 Task: Add Sprouts No Salt Added Dark Red Kidney Beans to the cart.
Action: Mouse moved to (23, 68)
Screenshot: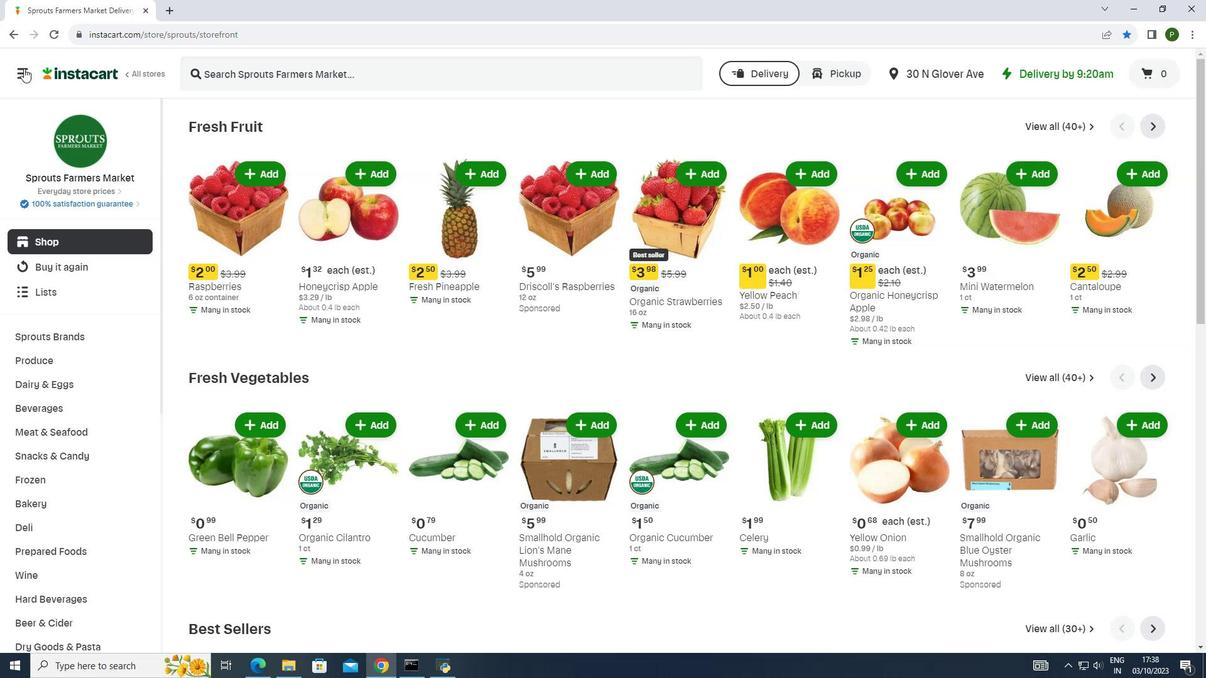 
Action: Mouse pressed left at (23, 68)
Screenshot: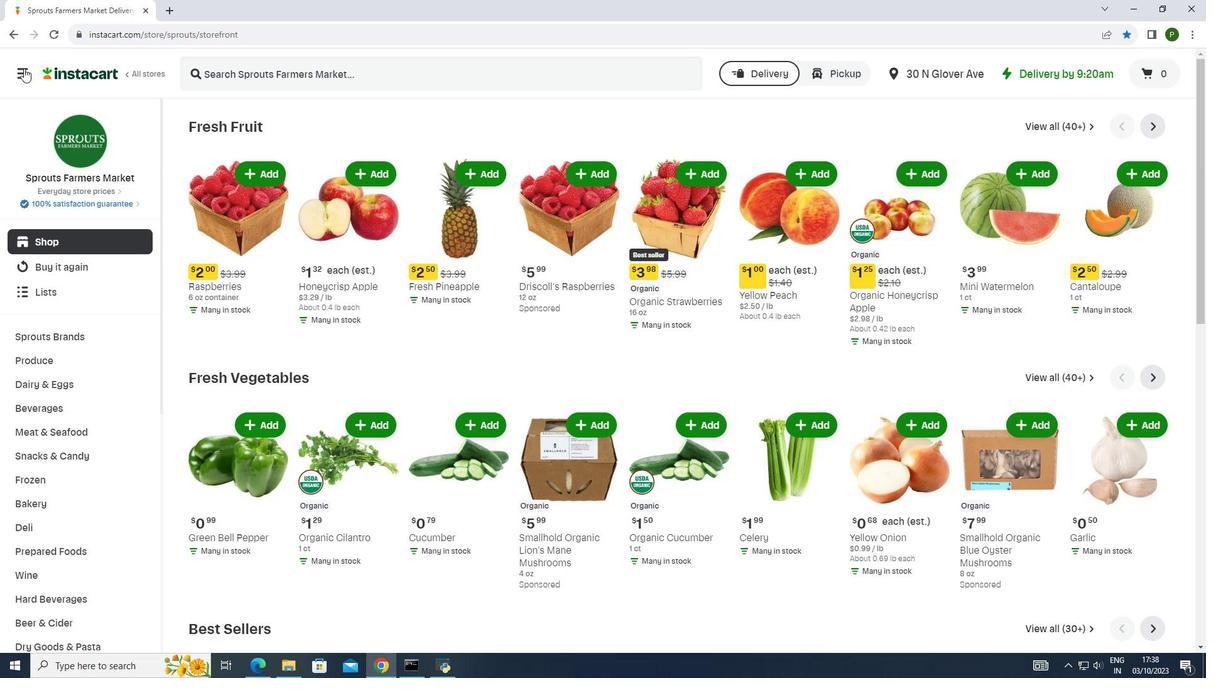 
Action: Mouse moved to (65, 332)
Screenshot: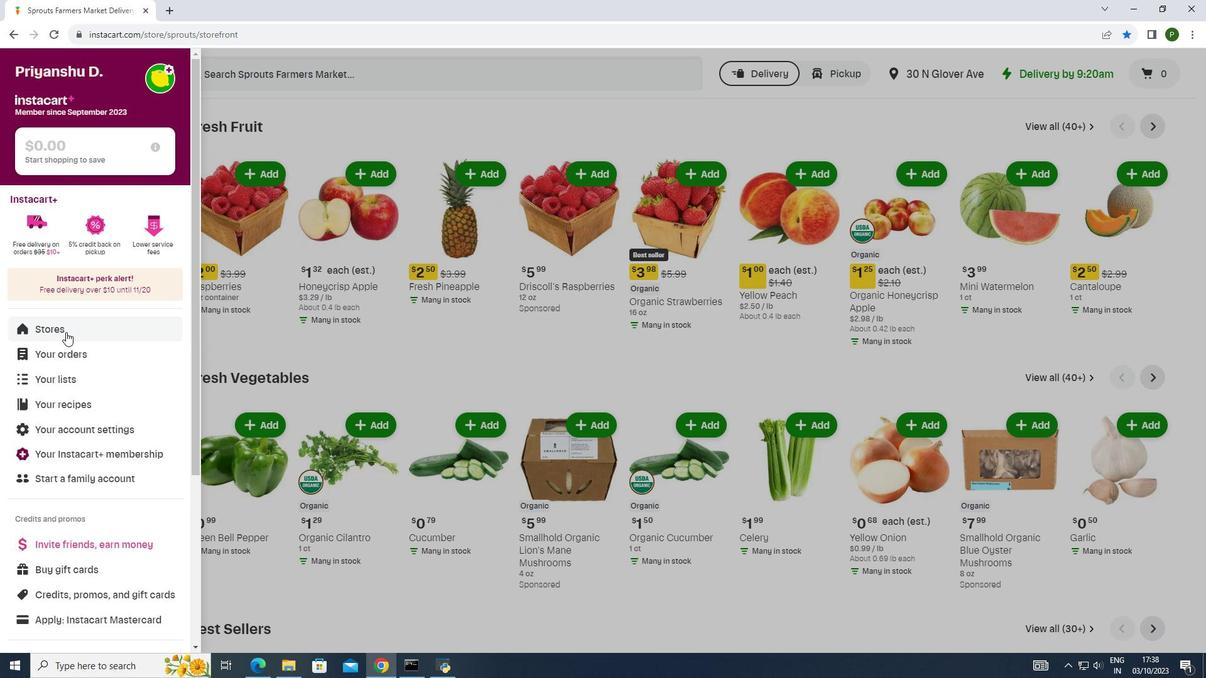
Action: Mouse pressed left at (65, 332)
Screenshot: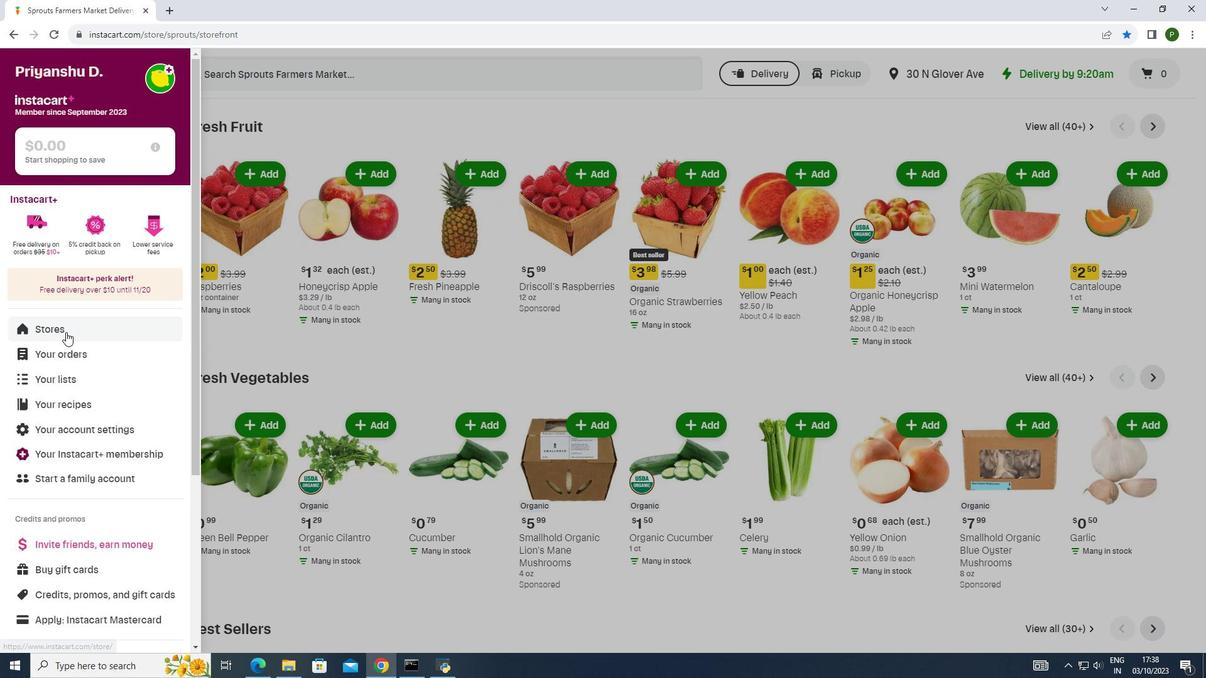 
Action: Mouse moved to (277, 128)
Screenshot: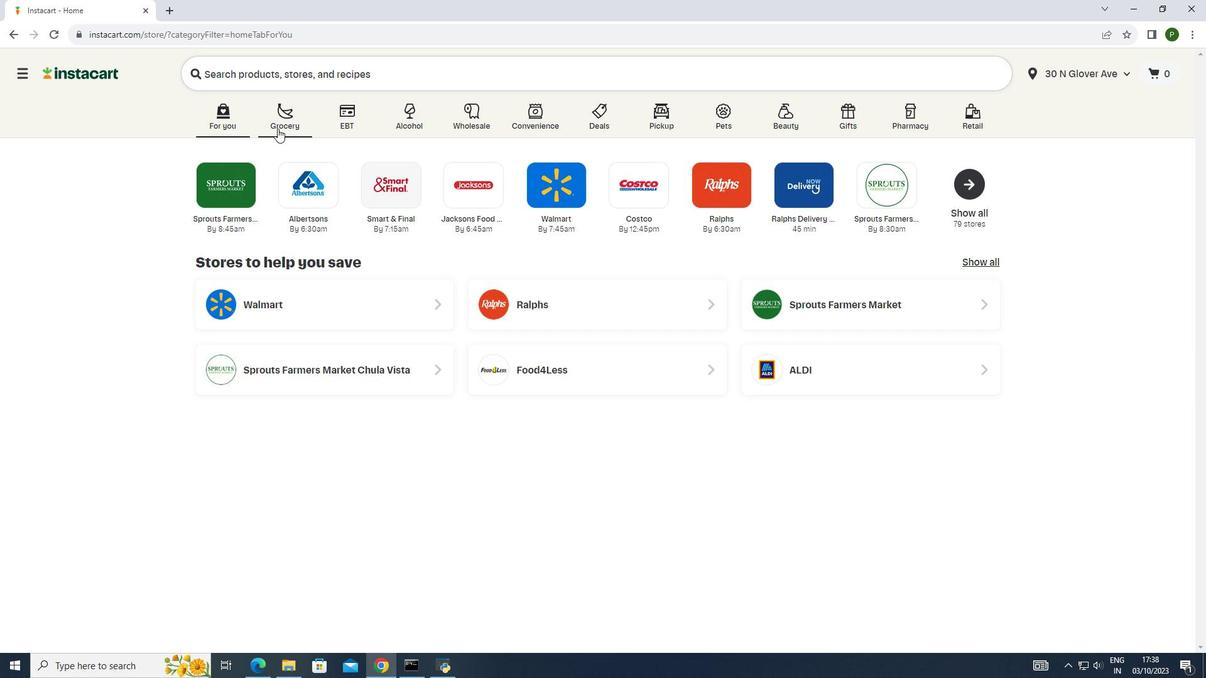 
Action: Mouse pressed left at (277, 128)
Screenshot: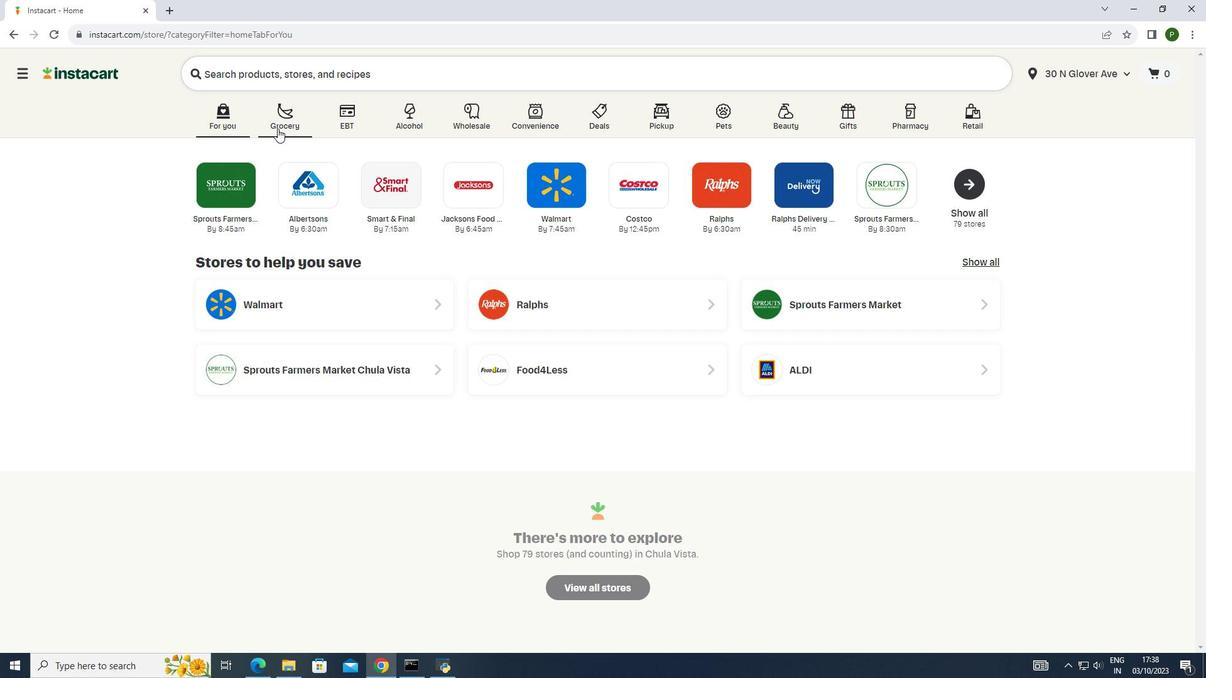 
Action: Mouse moved to (624, 201)
Screenshot: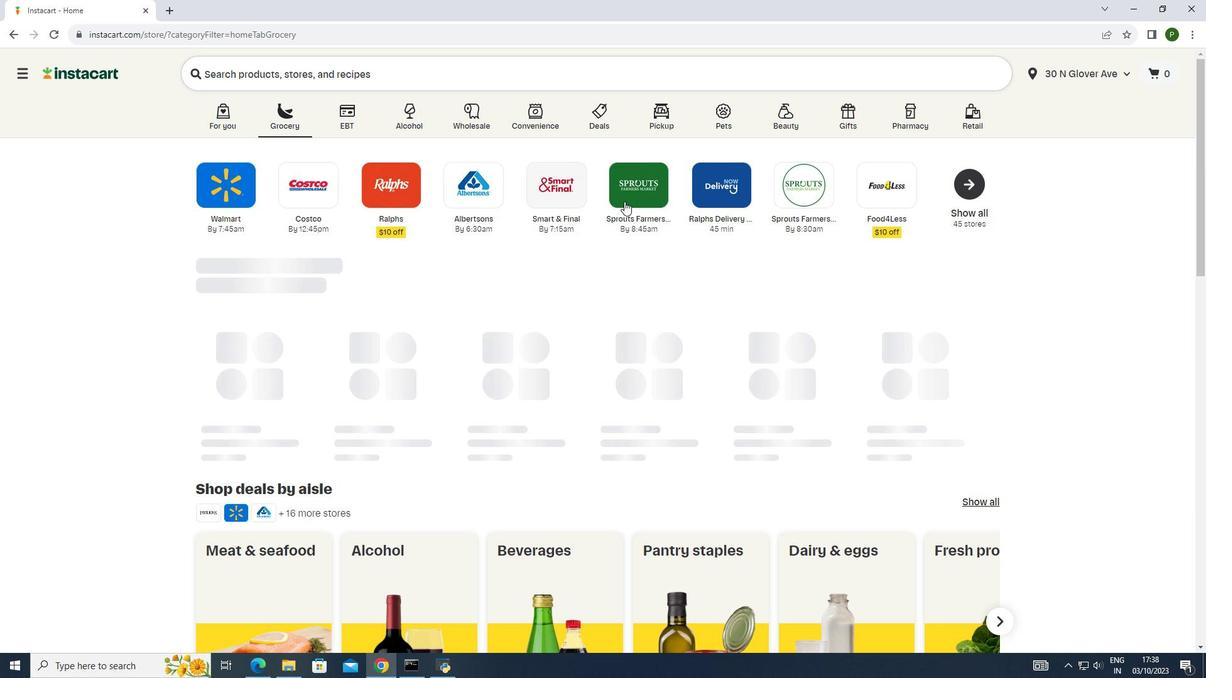 
Action: Mouse pressed left at (624, 201)
Screenshot: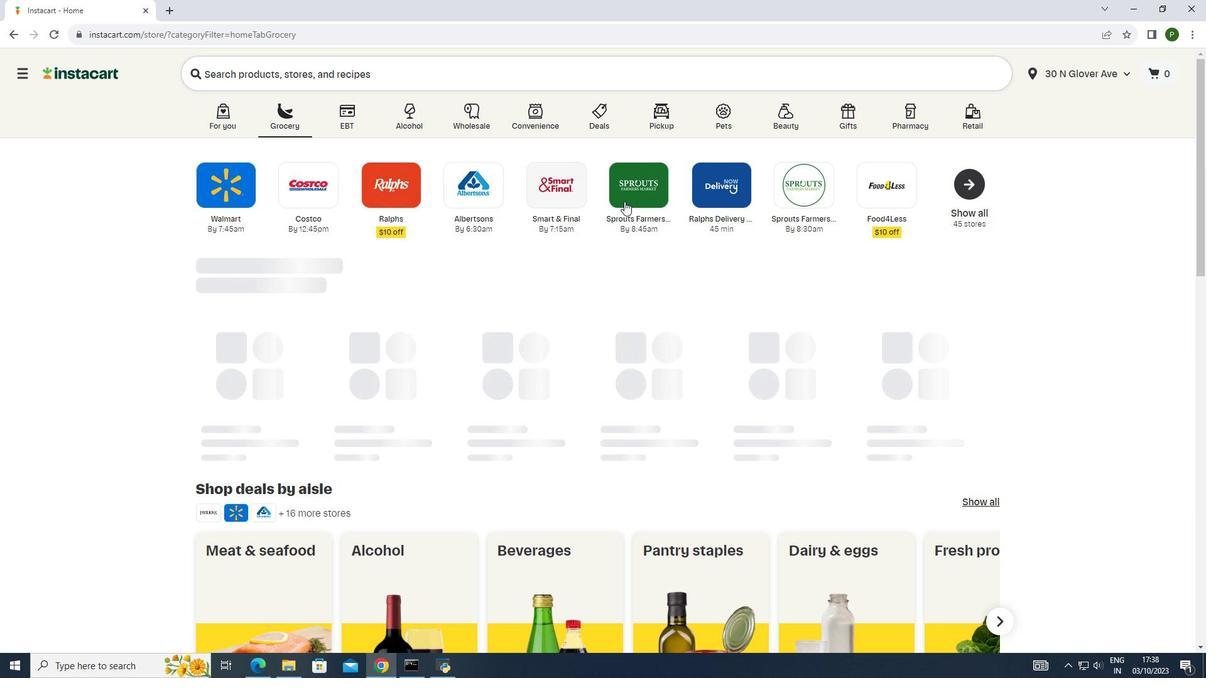
Action: Mouse moved to (94, 336)
Screenshot: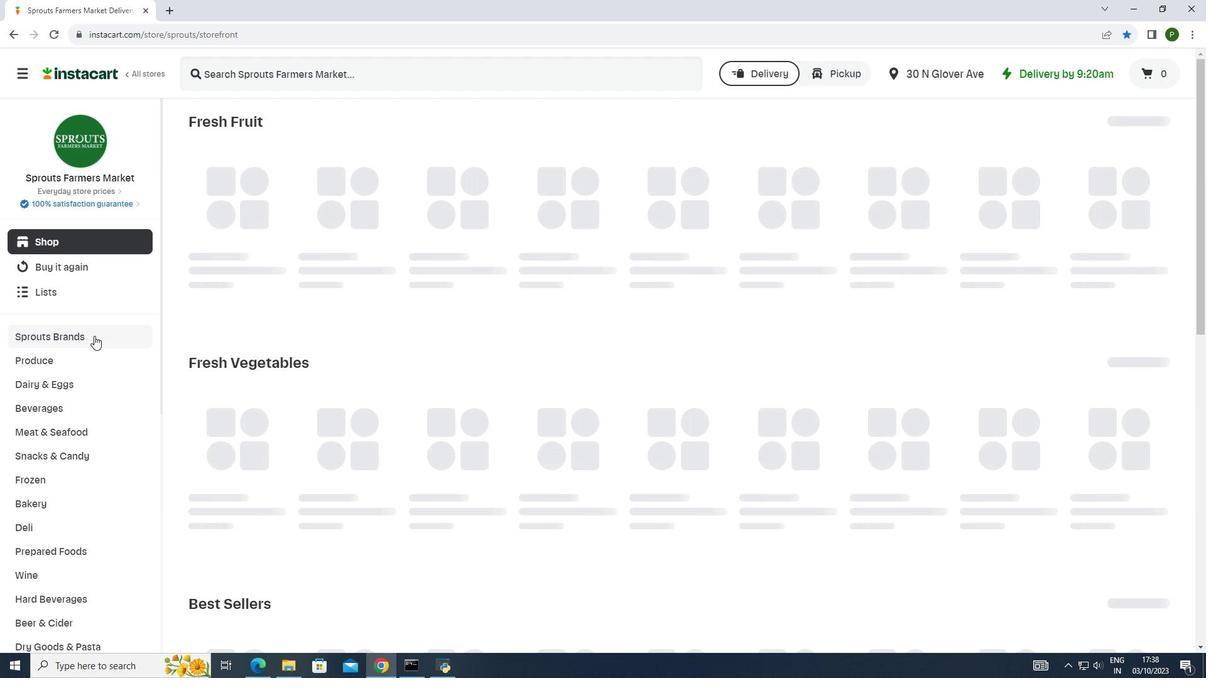 
Action: Mouse pressed left at (94, 336)
Screenshot: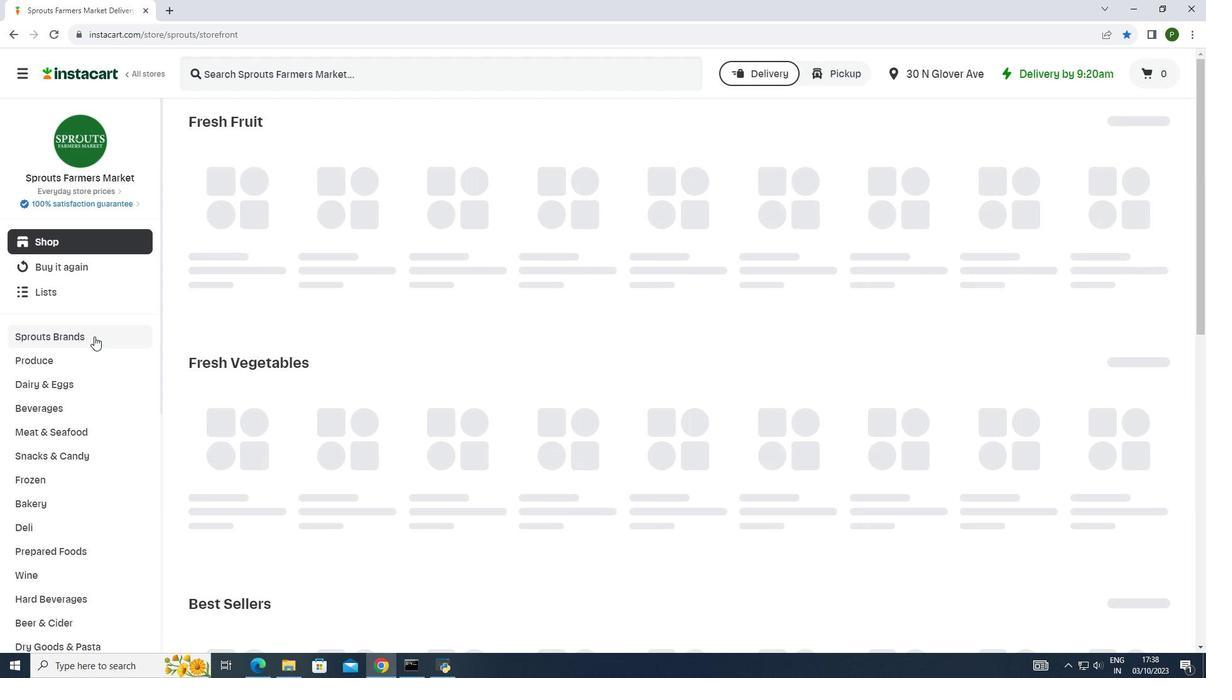 
Action: Mouse moved to (66, 425)
Screenshot: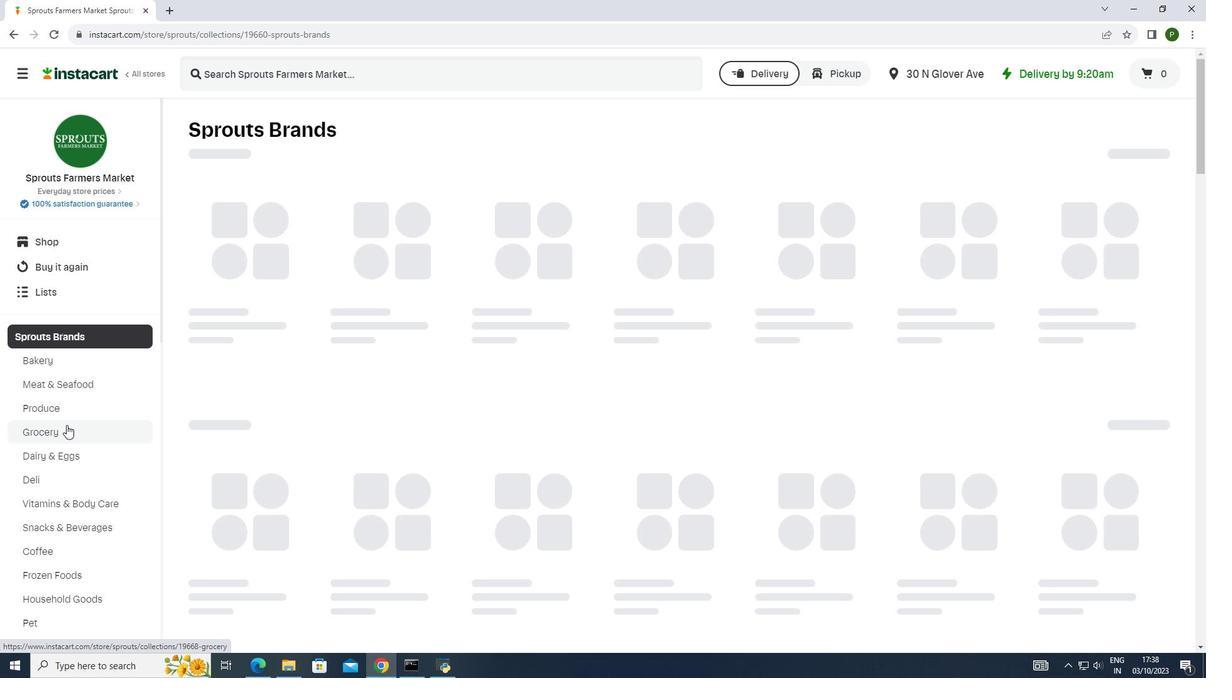 
Action: Mouse pressed left at (66, 425)
Screenshot: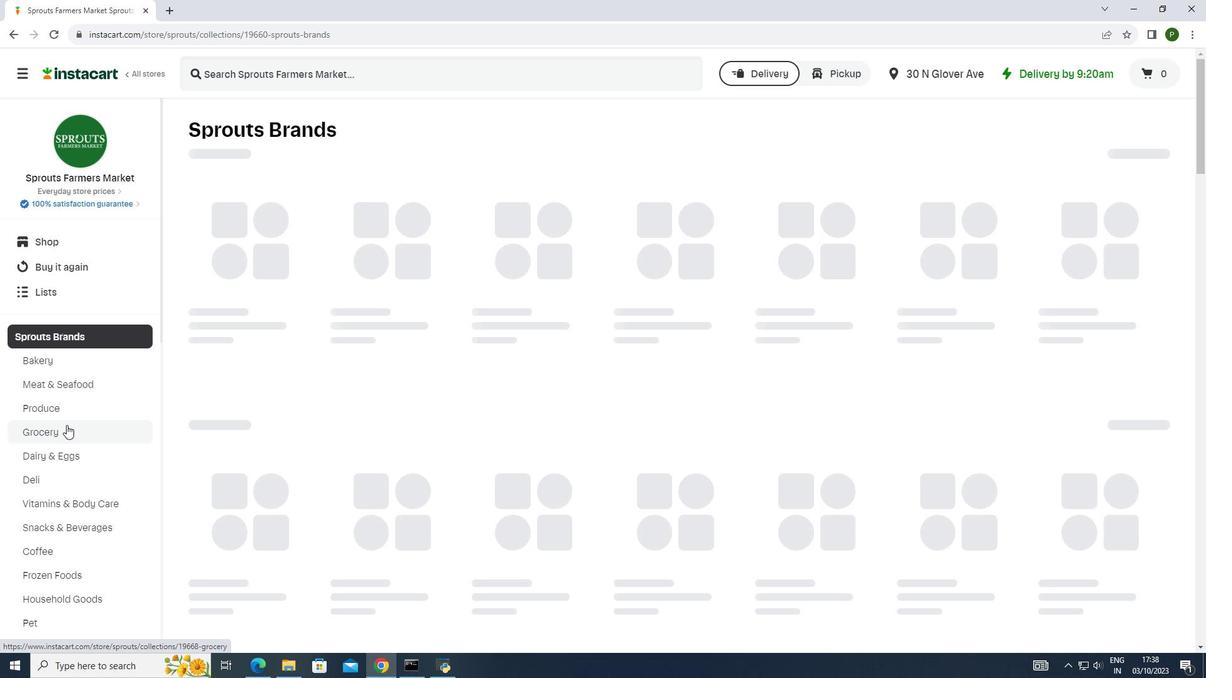 
Action: Mouse moved to (251, 231)
Screenshot: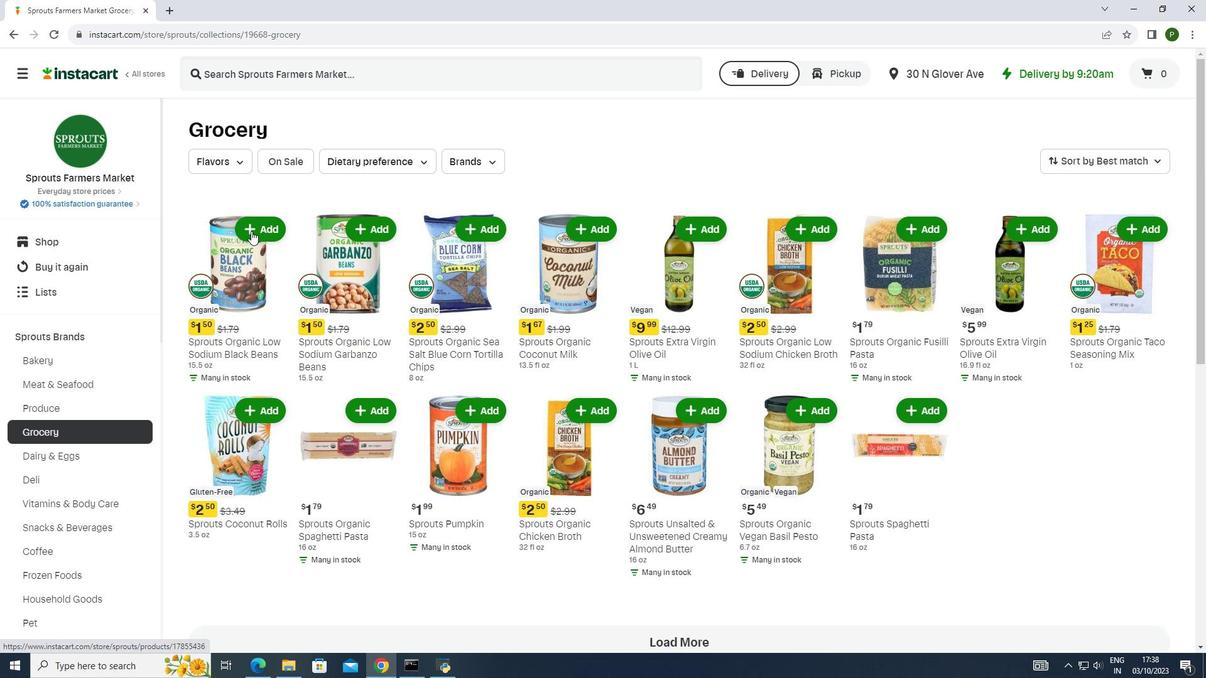 
Action: Mouse scrolled (251, 230) with delta (0, 0)
Screenshot: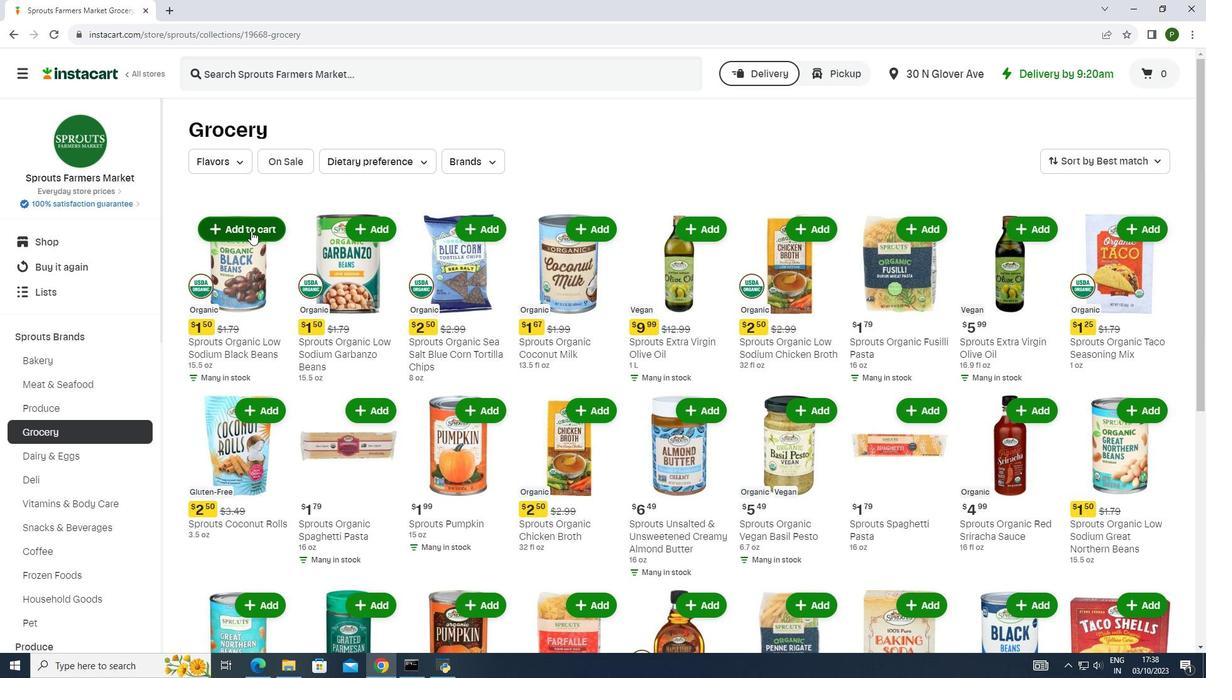 
Action: Mouse scrolled (251, 230) with delta (0, 0)
Screenshot: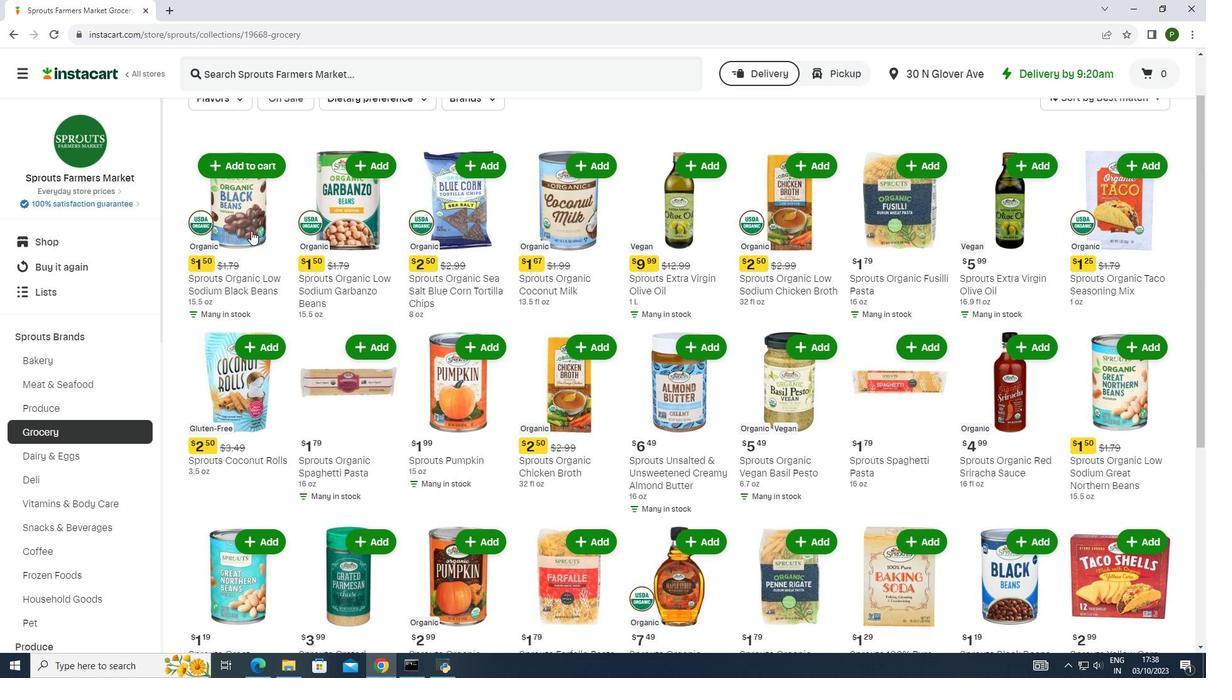 
Action: Mouse scrolled (251, 230) with delta (0, 0)
Screenshot: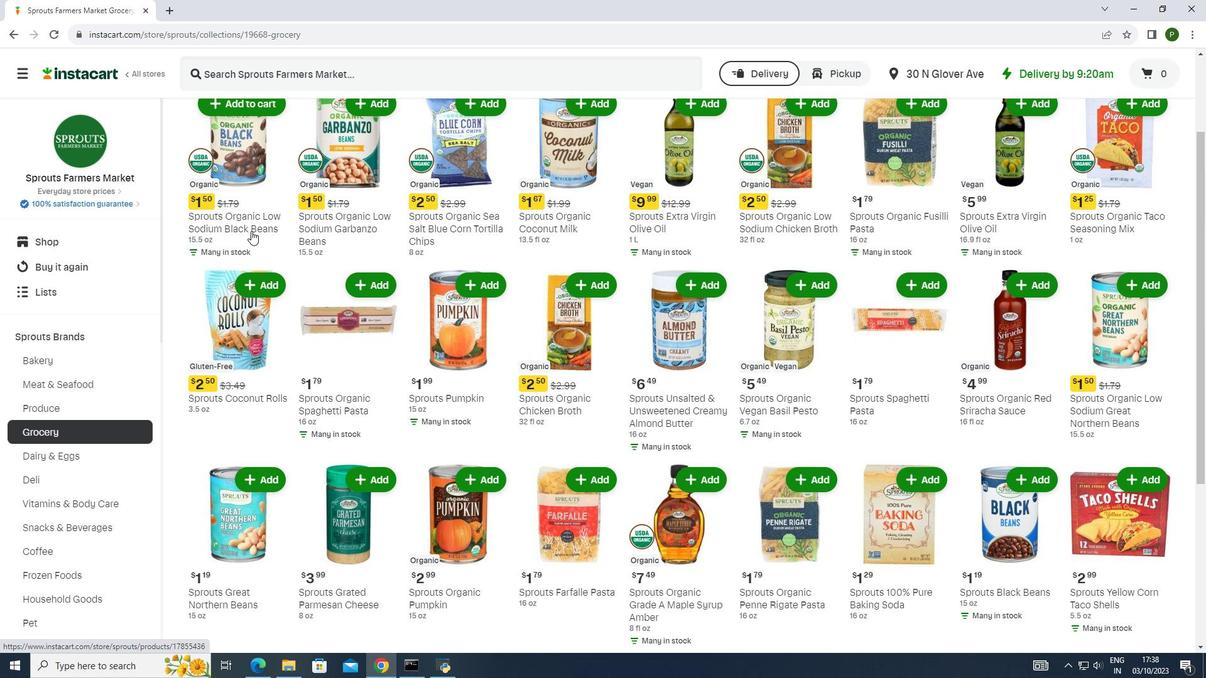 
Action: Mouse scrolled (251, 230) with delta (0, 0)
Screenshot: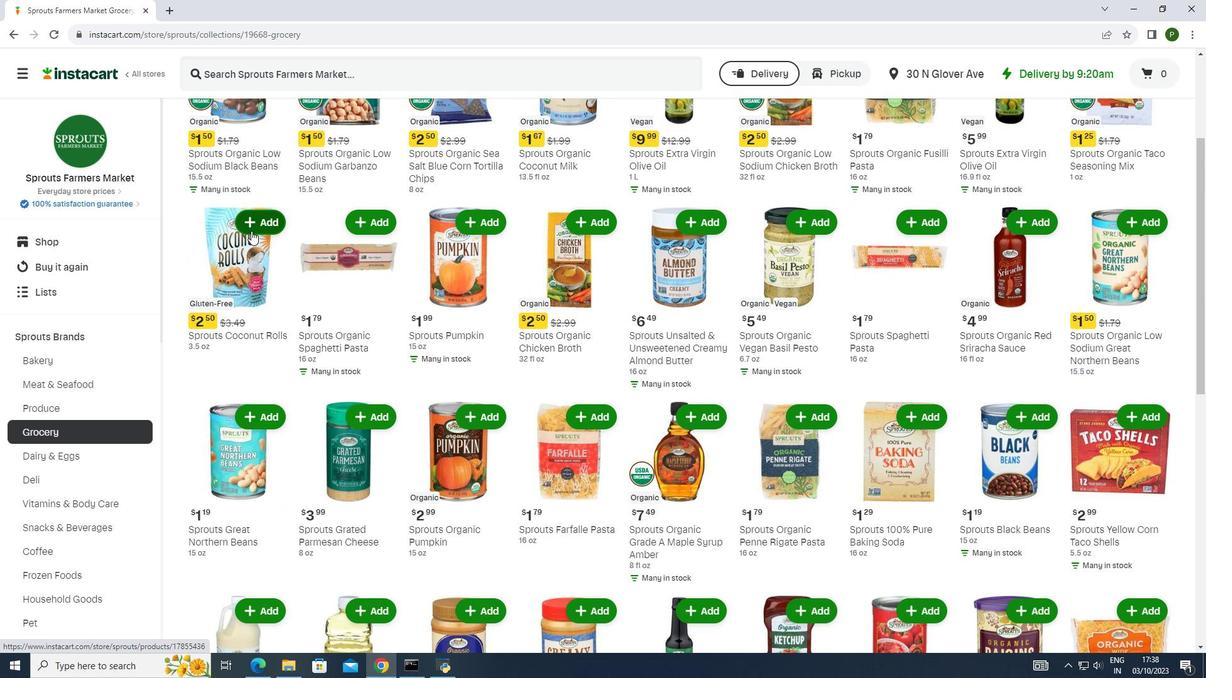 
Action: Mouse scrolled (251, 230) with delta (0, 0)
Screenshot: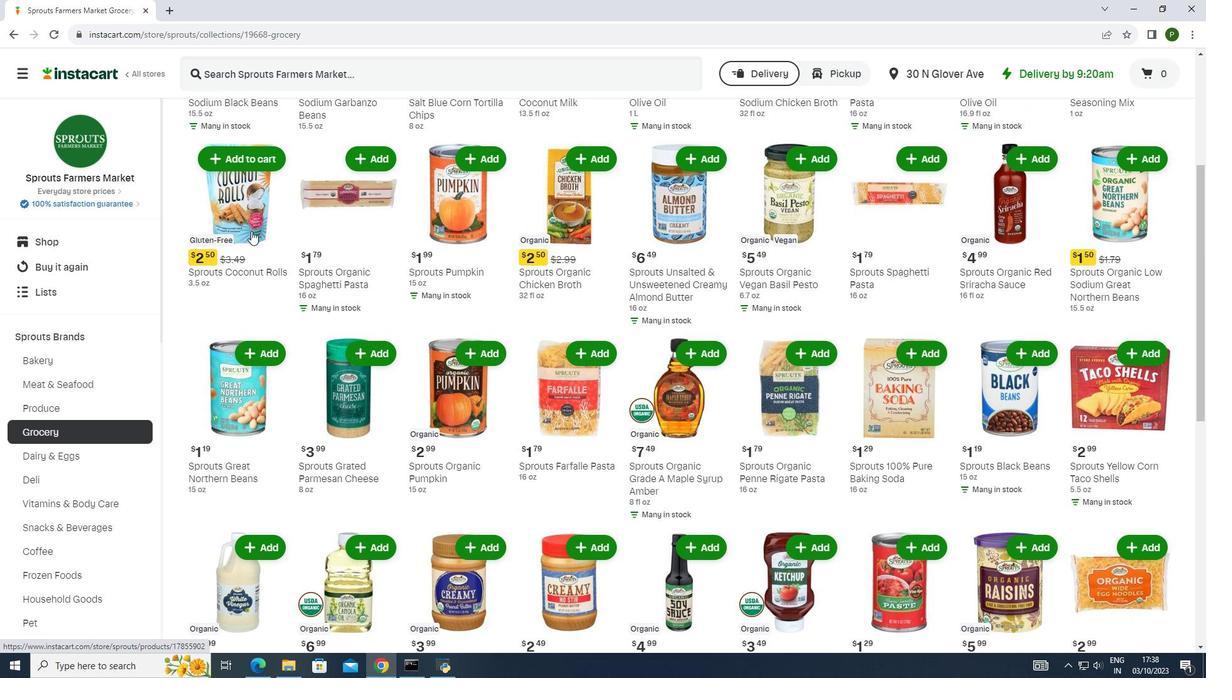 
Action: Mouse scrolled (251, 230) with delta (0, 0)
Screenshot: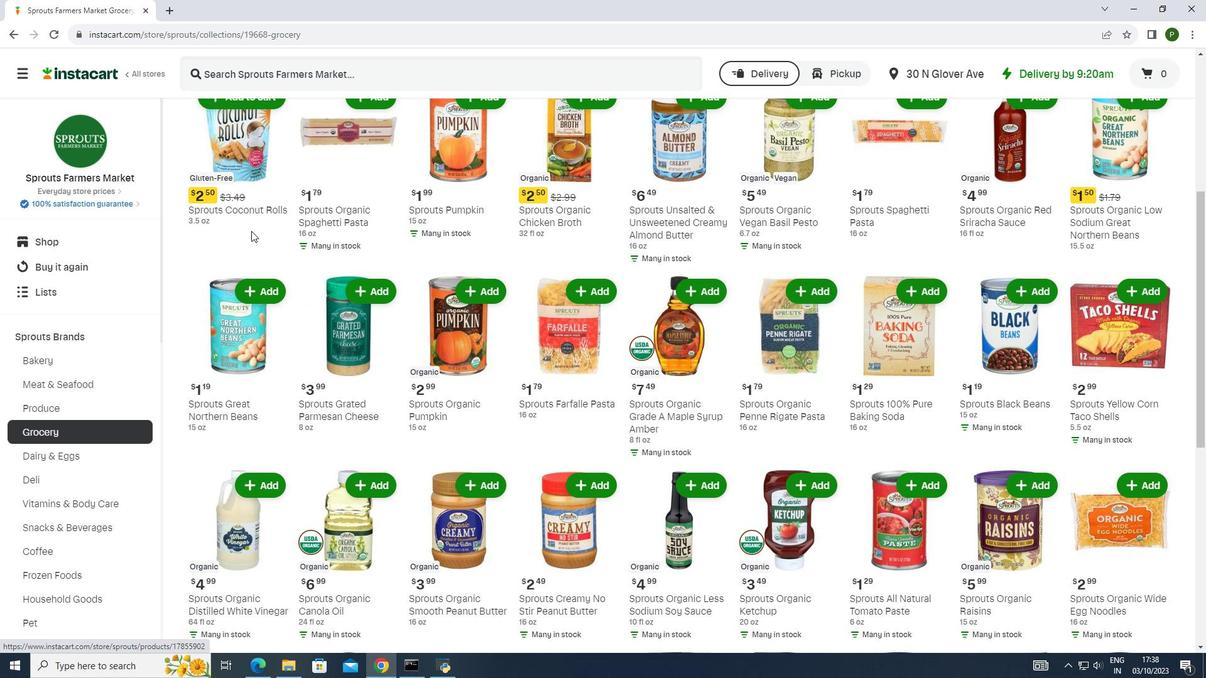 
Action: Mouse scrolled (251, 230) with delta (0, 0)
Screenshot: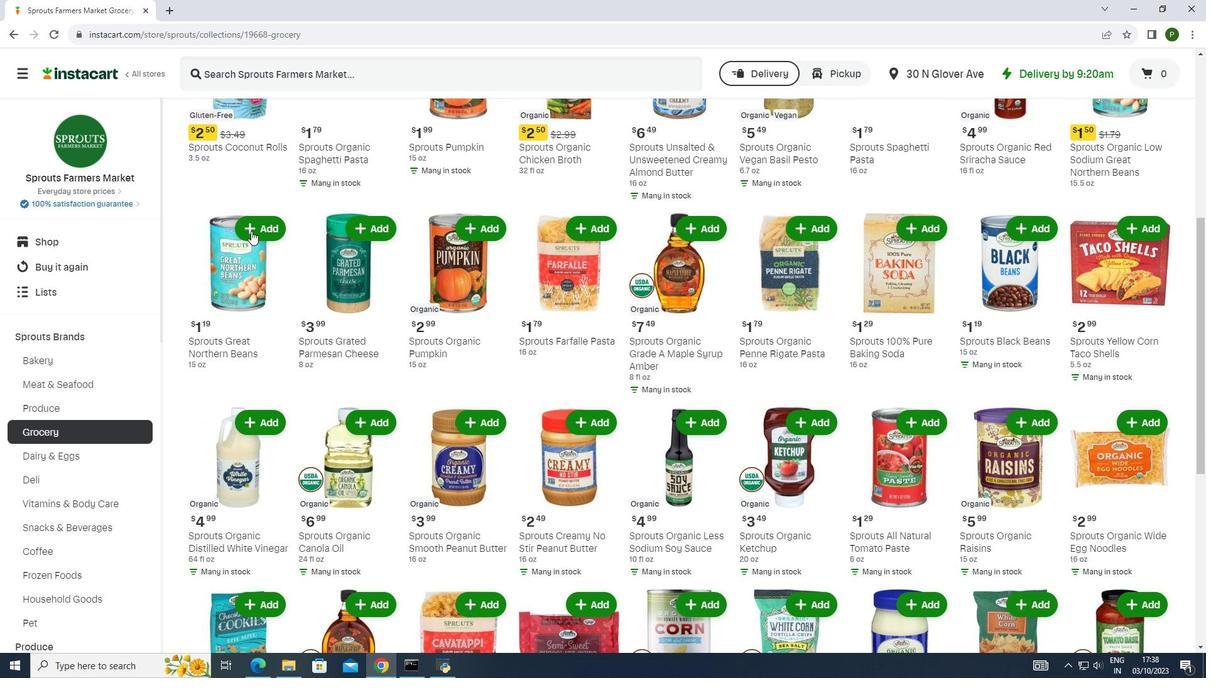 
Action: Mouse scrolled (251, 230) with delta (0, 0)
Screenshot: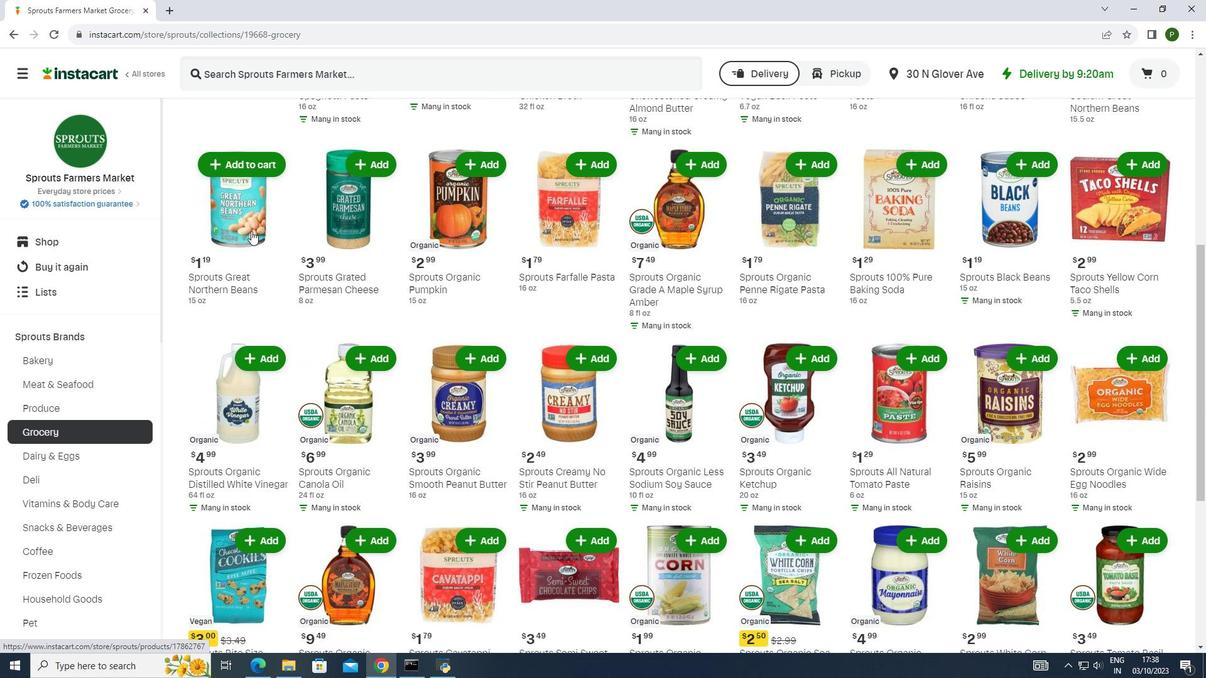 
Action: Mouse scrolled (251, 230) with delta (0, 0)
Screenshot: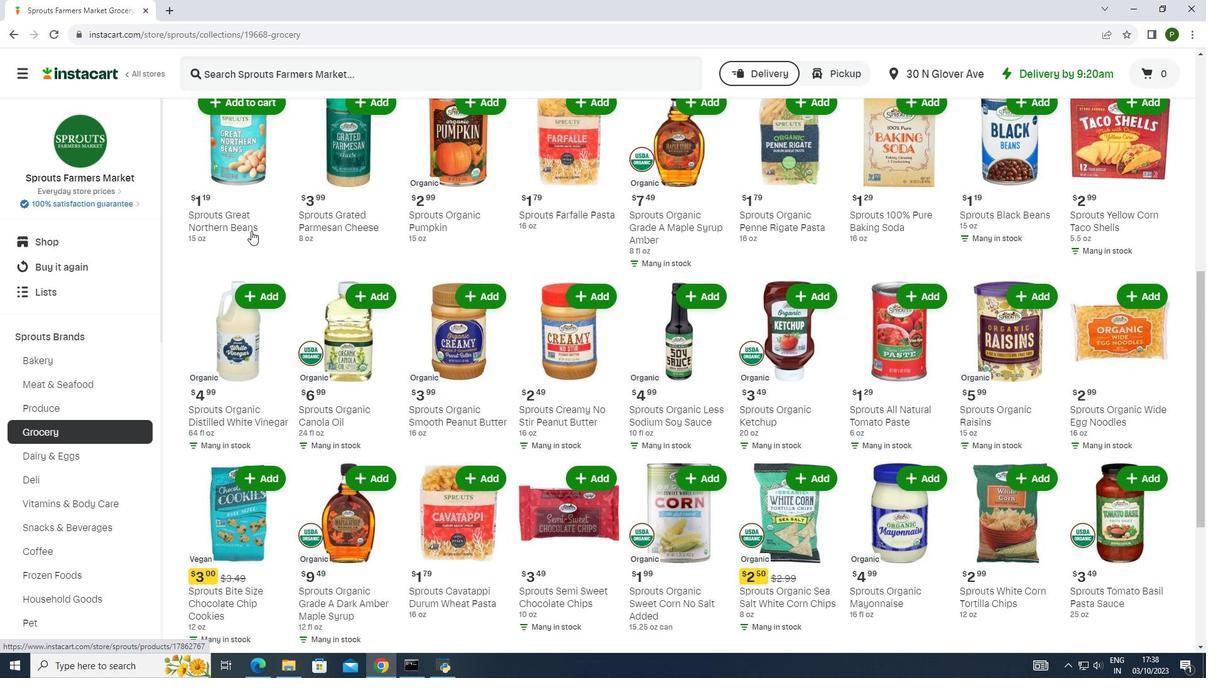 
Action: Mouse scrolled (251, 230) with delta (0, 0)
Screenshot: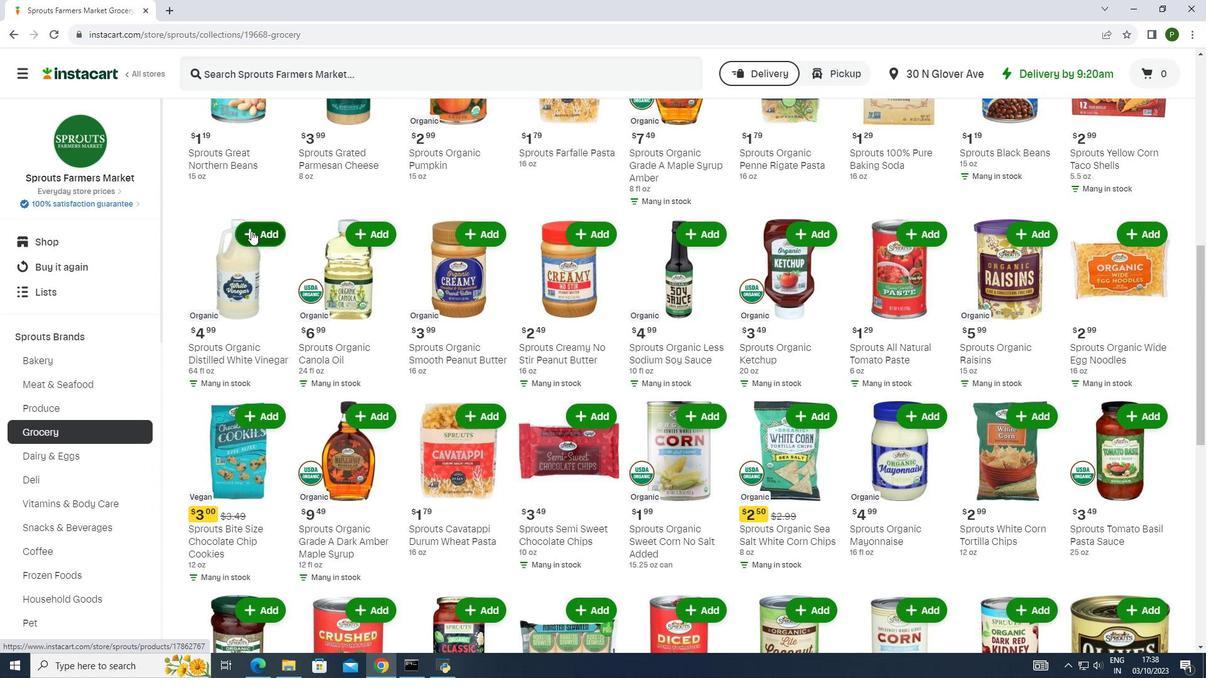 
Action: Mouse scrolled (251, 230) with delta (0, 0)
Screenshot: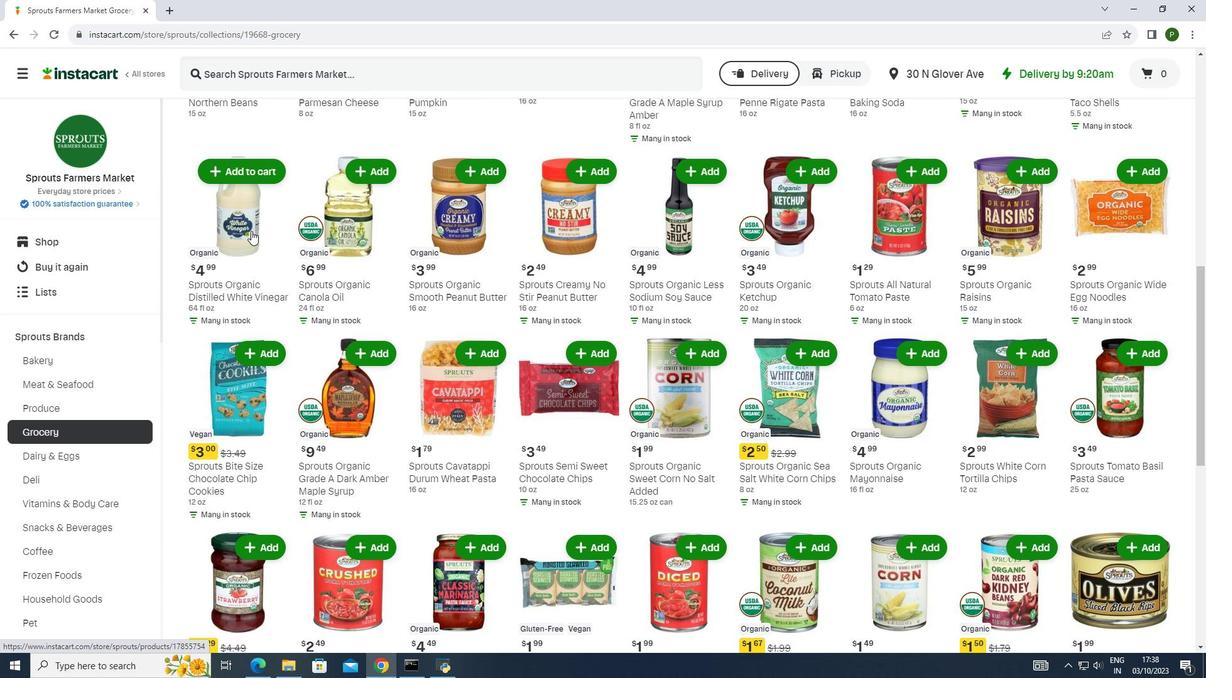 
Action: Mouse scrolled (251, 230) with delta (0, 0)
Screenshot: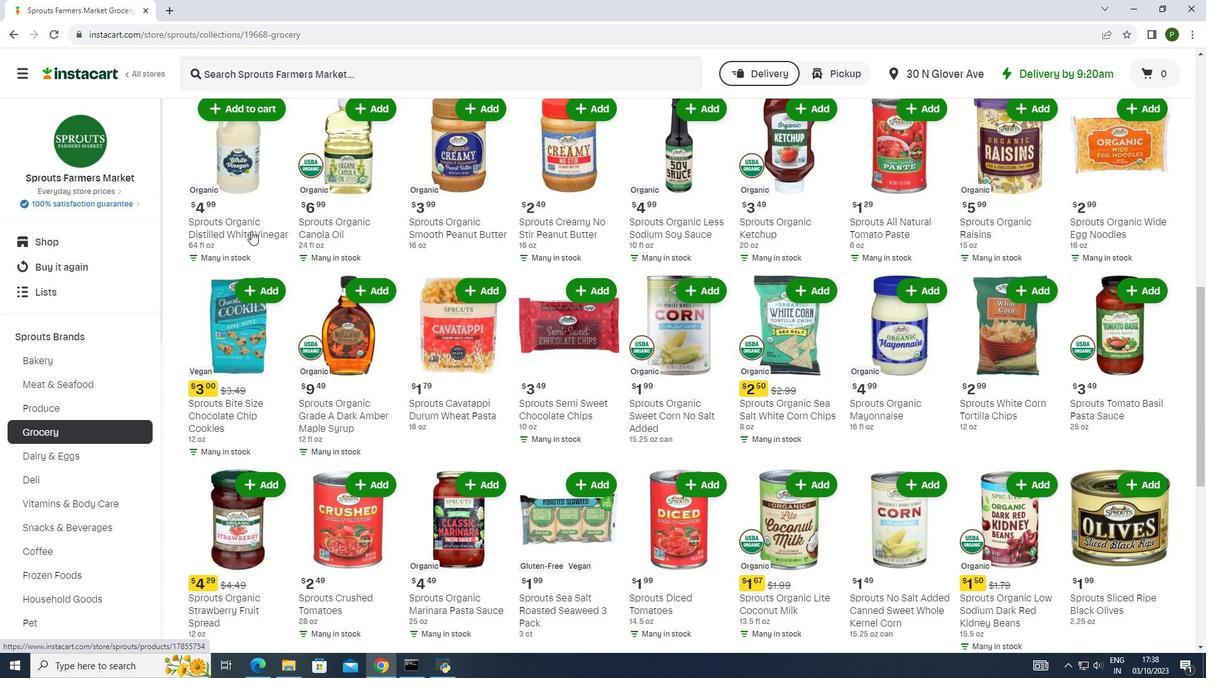 
Action: Mouse scrolled (251, 230) with delta (0, 0)
Screenshot: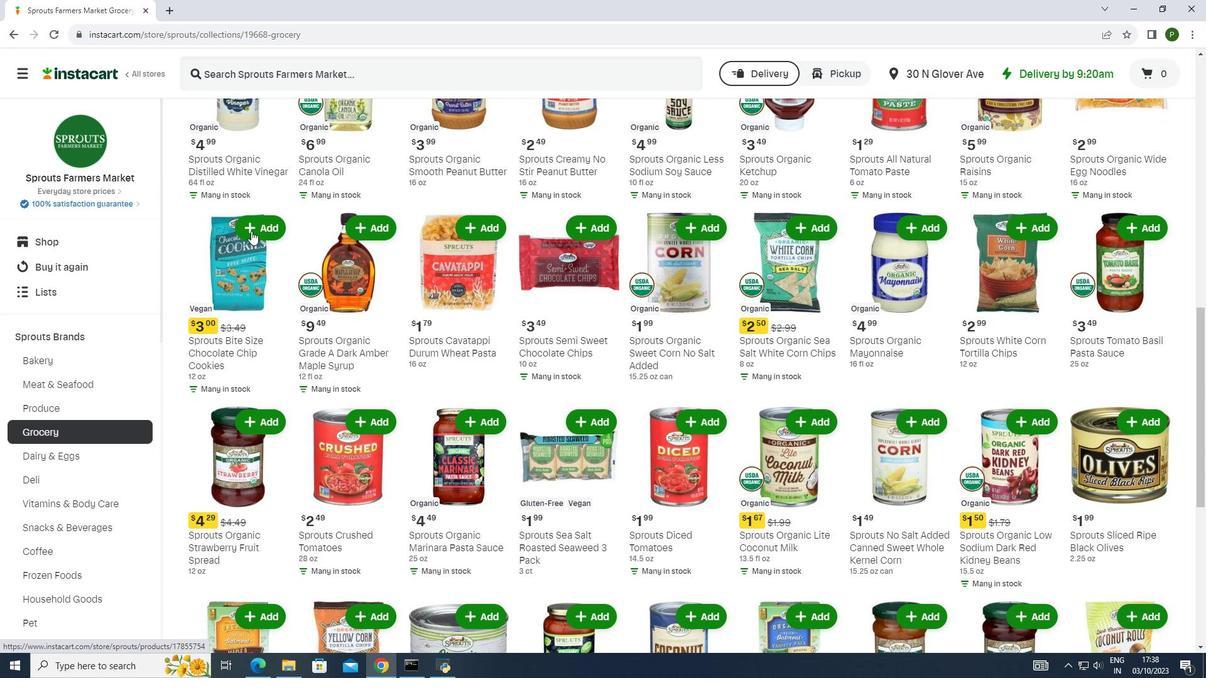 
Action: Mouse scrolled (251, 230) with delta (0, 0)
Screenshot: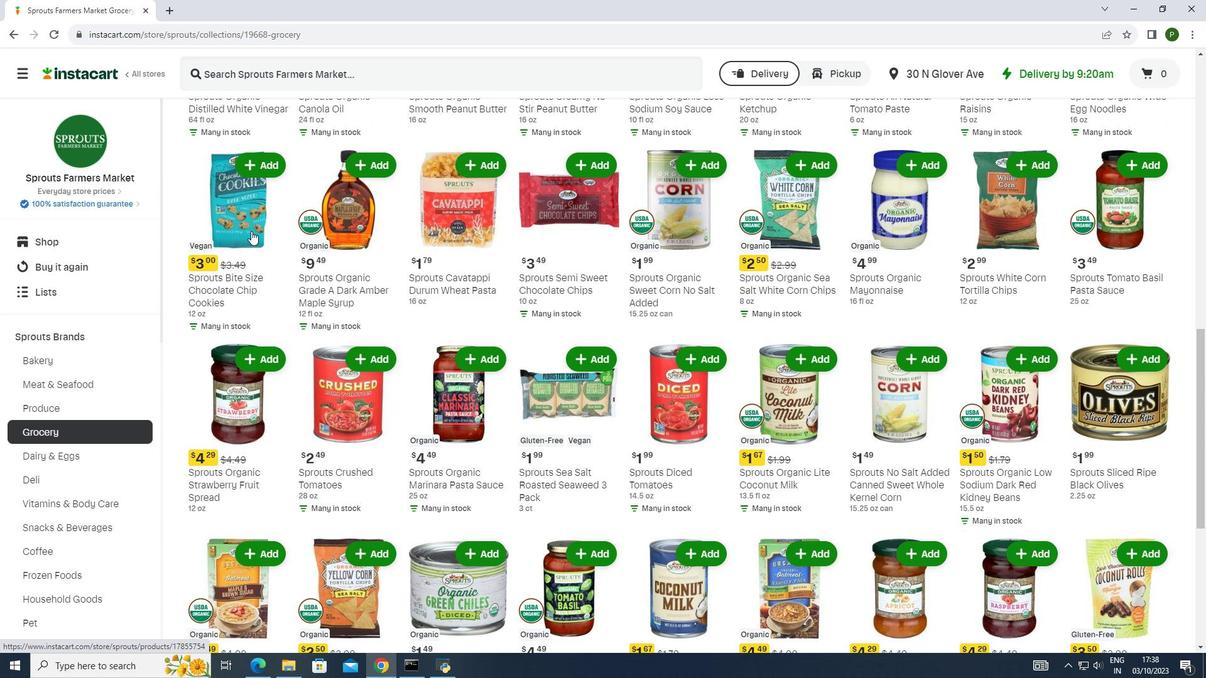 
Action: Mouse scrolled (251, 230) with delta (0, 0)
Screenshot: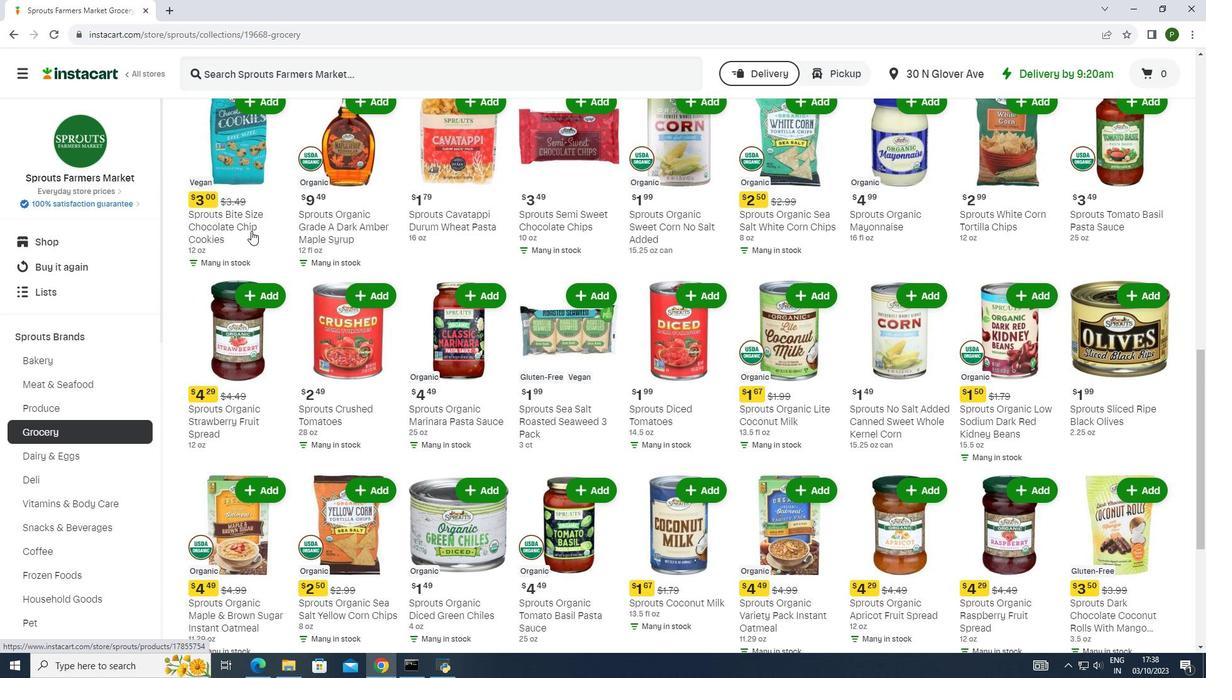 
Action: Mouse scrolled (251, 230) with delta (0, 0)
Screenshot: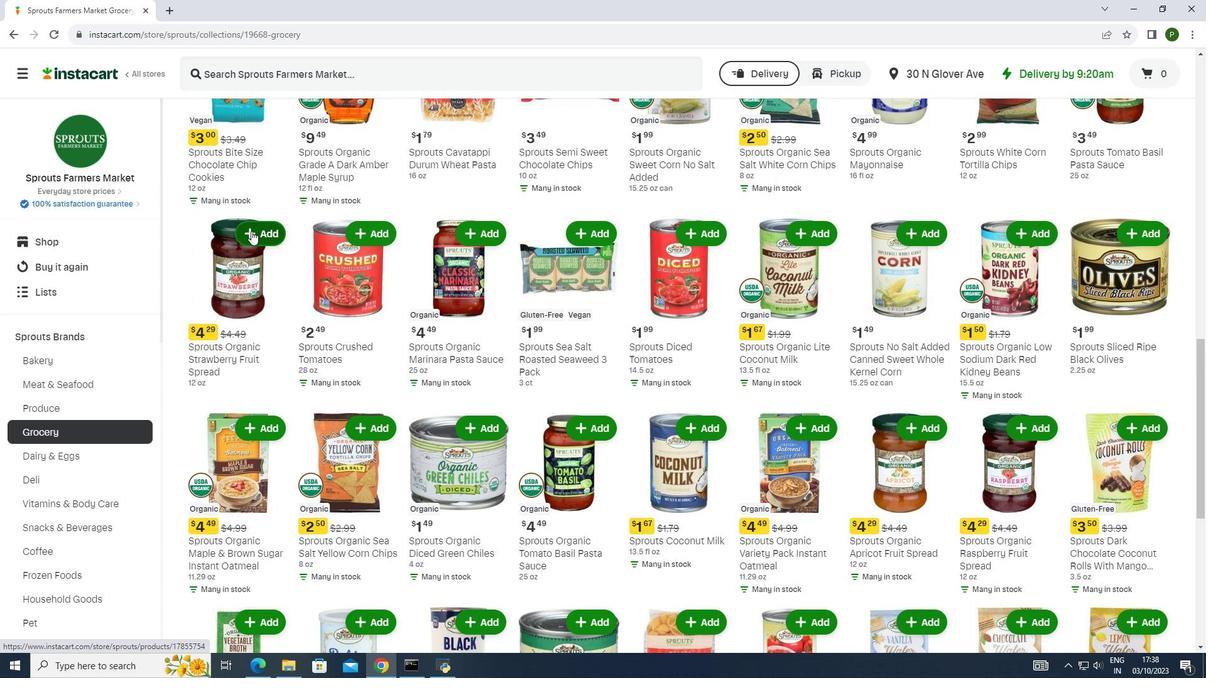 
Action: Mouse scrolled (251, 230) with delta (0, 0)
Screenshot: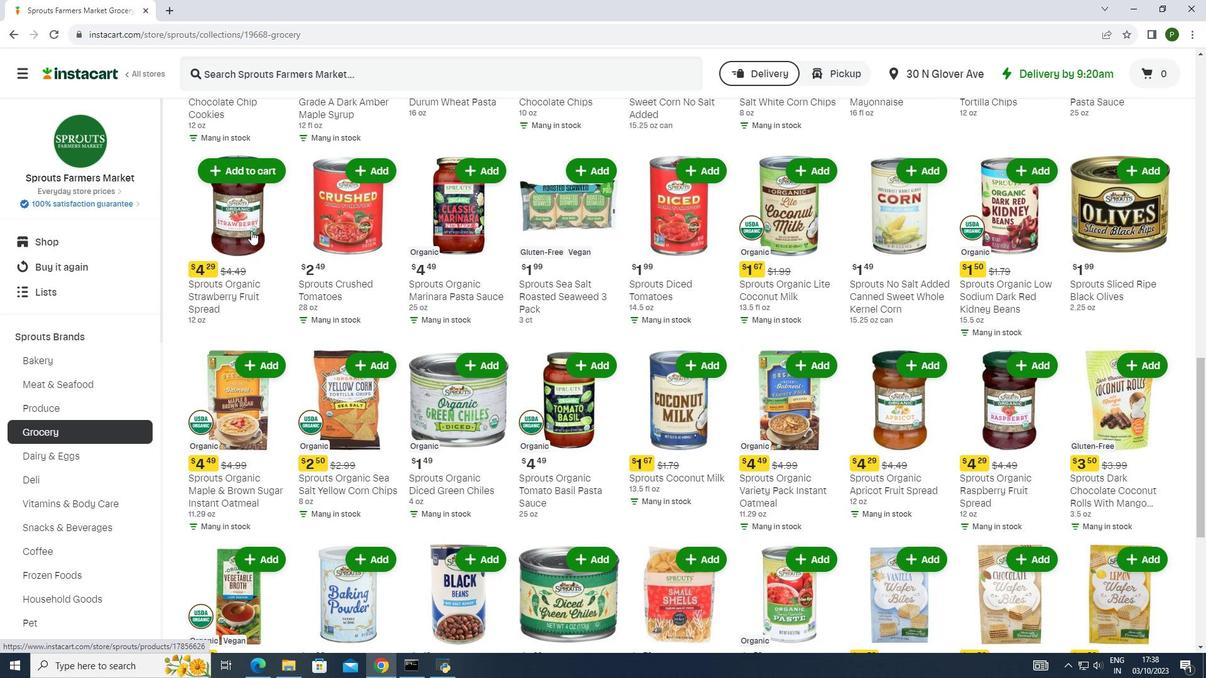 
Action: Mouse scrolled (251, 230) with delta (0, 0)
Screenshot: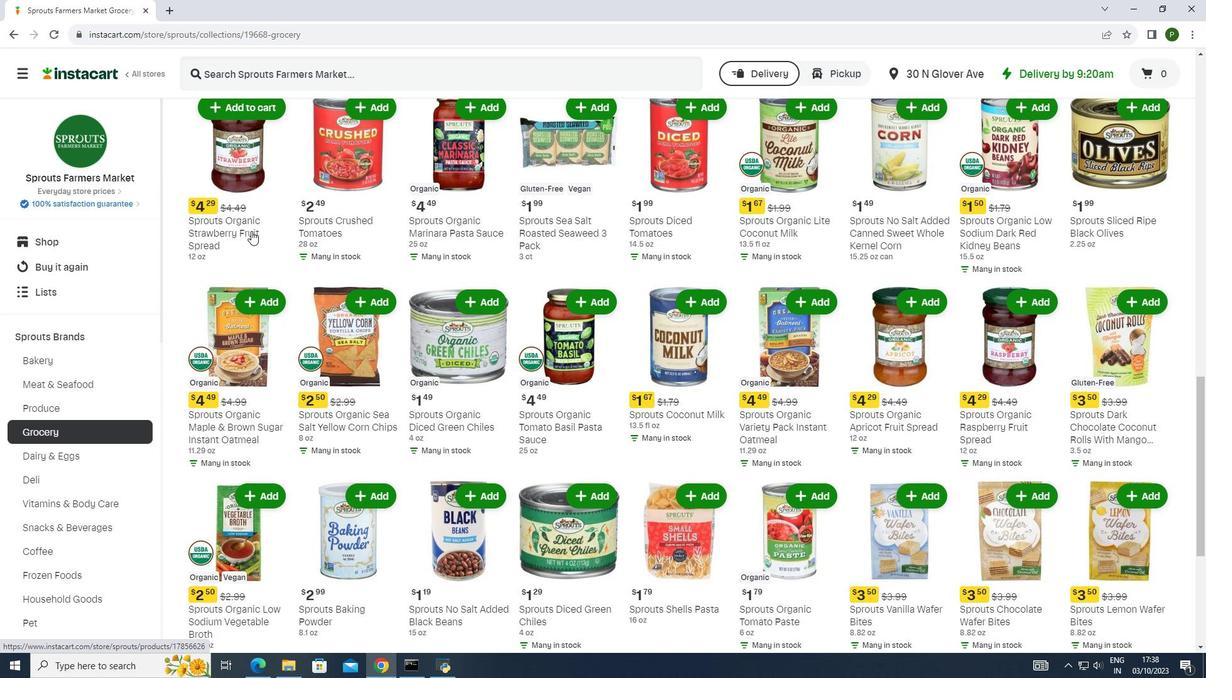 
Action: Mouse scrolled (251, 230) with delta (0, 0)
Screenshot: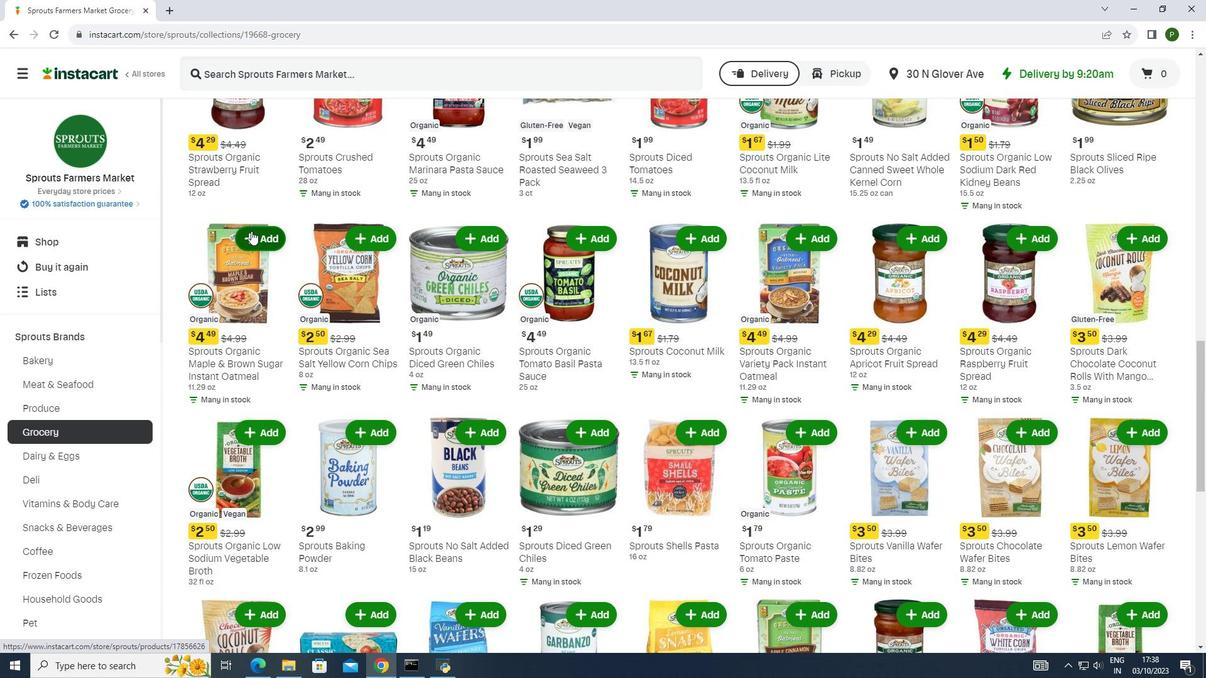 
Action: Mouse scrolled (251, 230) with delta (0, 0)
Screenshot: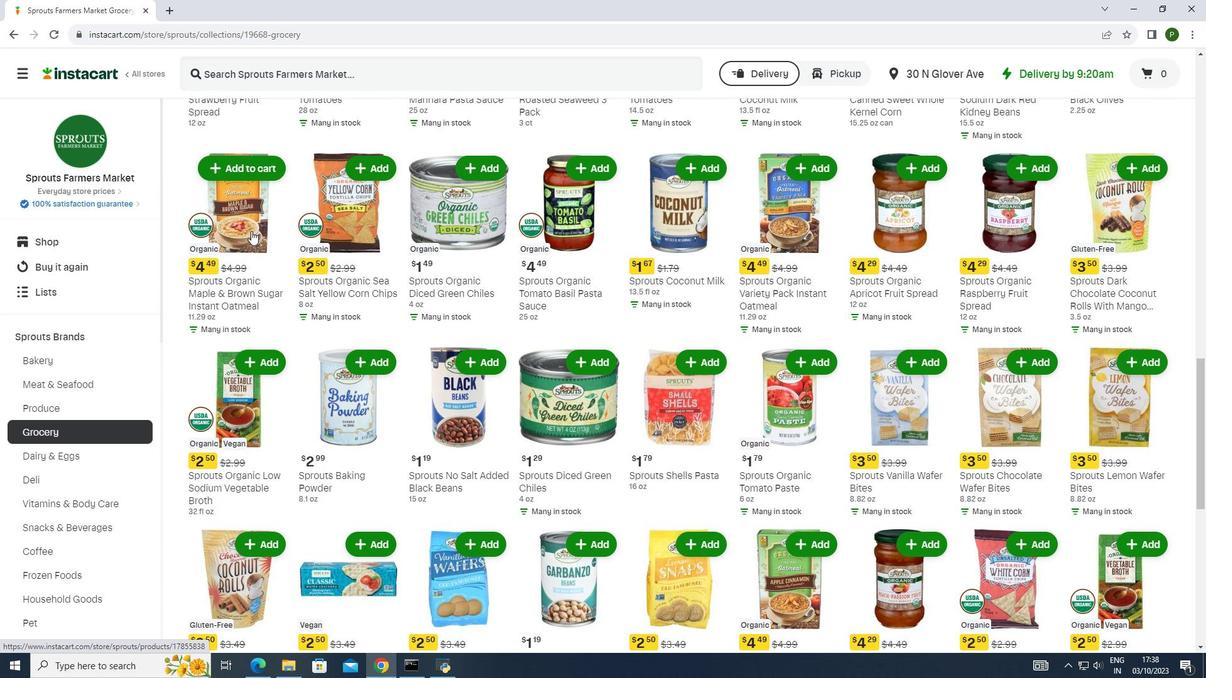
Action: Mouse scrolled (251, 230) with delta (0, 0)
Screenshot: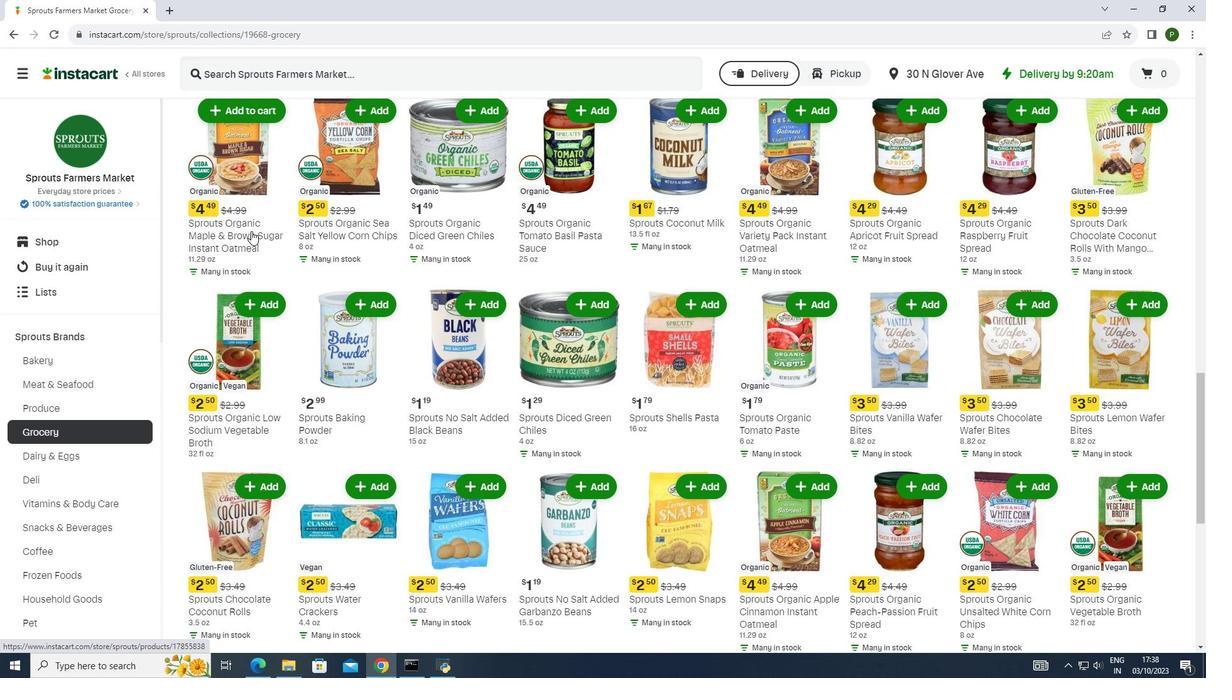 
Action: Mouse scrolled (251, 230) with delta (0, 0)
Screenshot: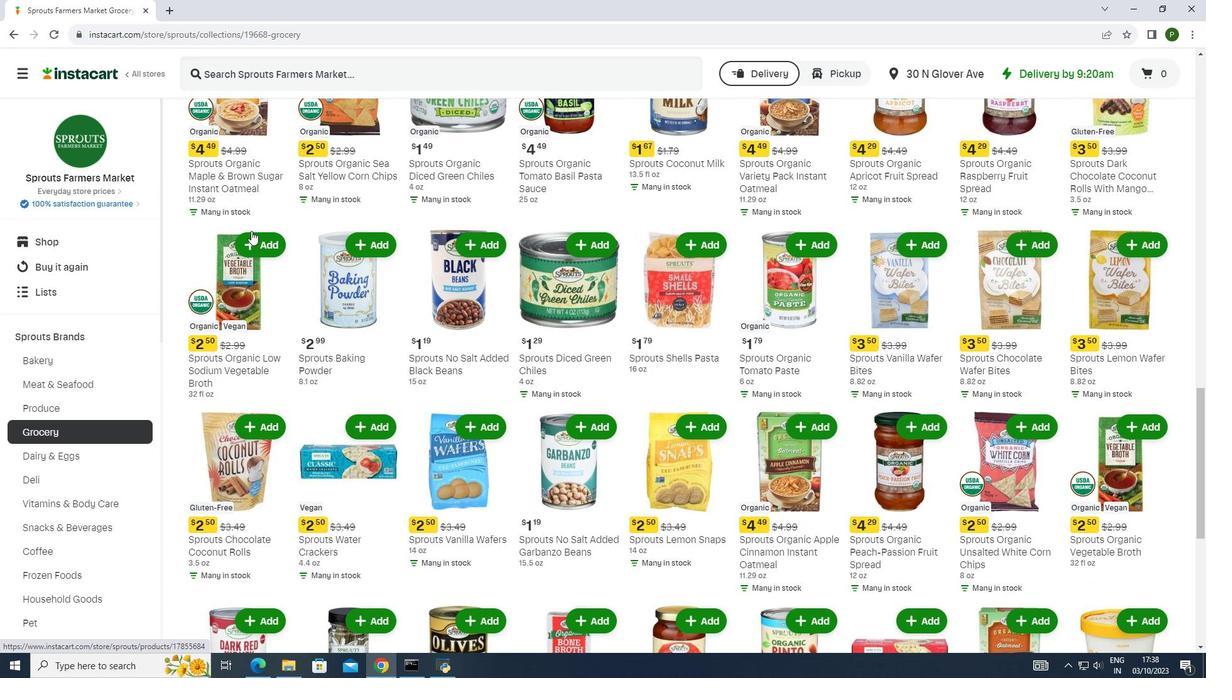 
Action: Mouse scrolled (251, 230) with delta (0, 0)
Screenshot: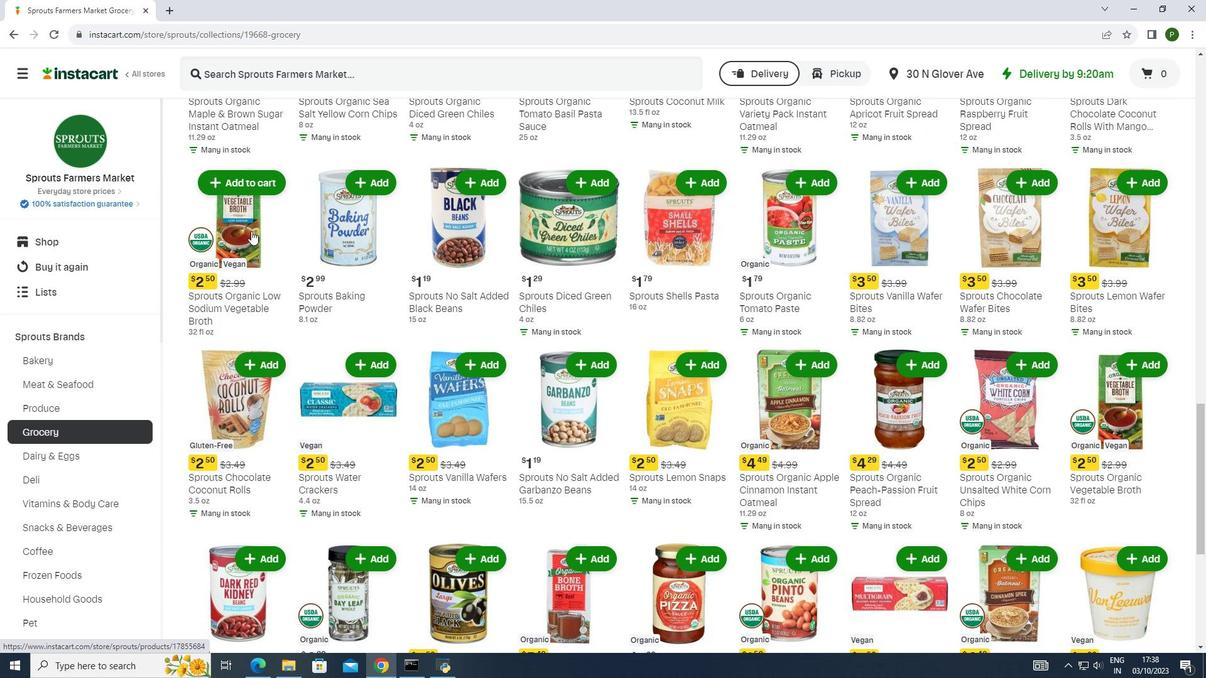 
Action: Mouse scrolled (251, 230) with delta (0, 0)
Screenshot: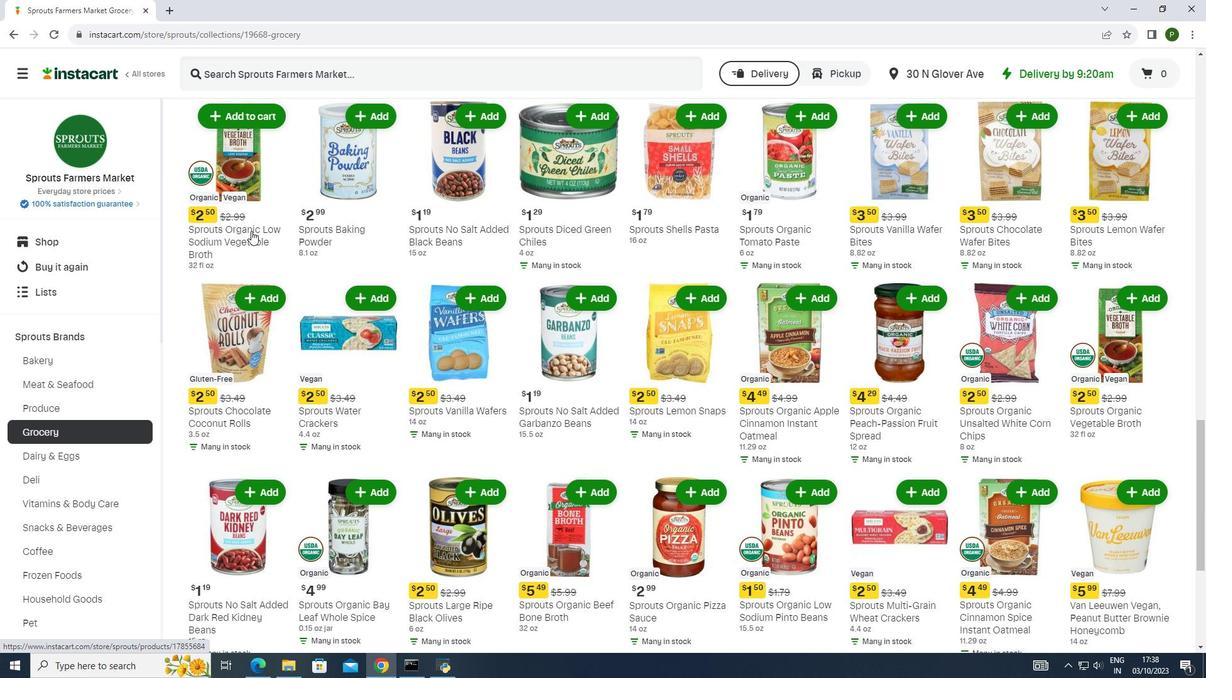 
Action: Mouse scrolled (251, 230) with delta (0, 0)
Screenshot: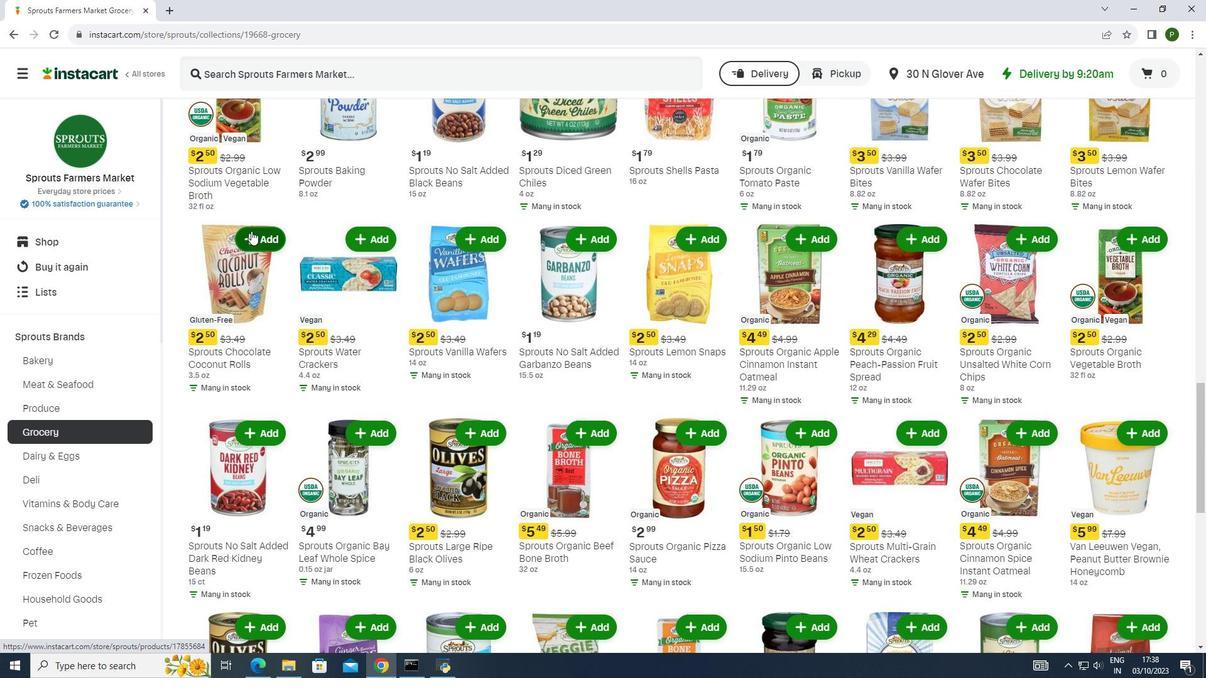 
Action: Mouse scrolled (251, 230) with delta (0, 0)
Screenshot: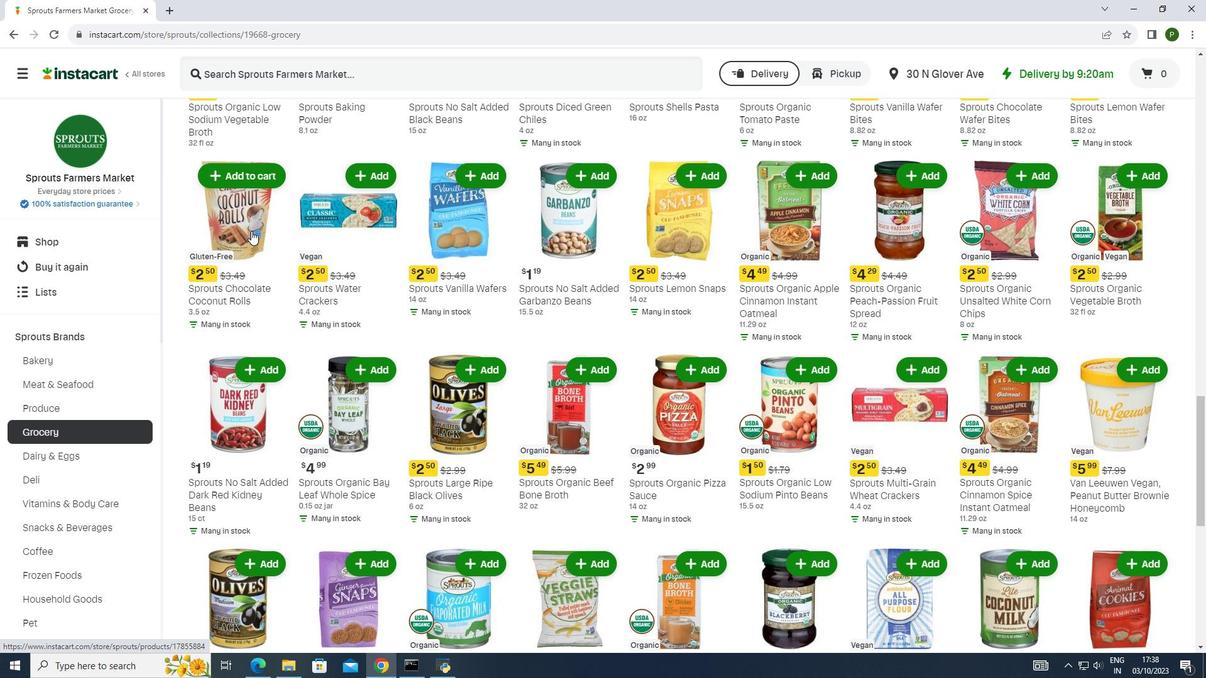 
Action: Mouse scrolled (251, 230) with delta (0, 0)
Screenshot: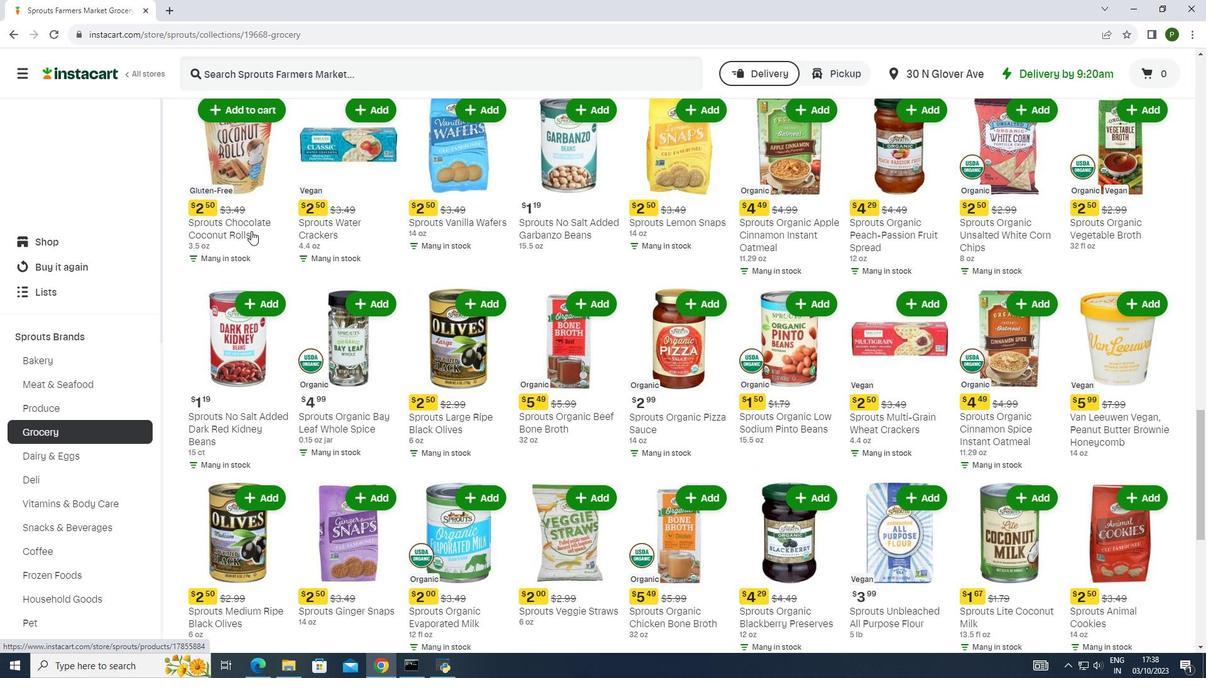 
Action: Mouse moved to (215, 245)
Screenshot: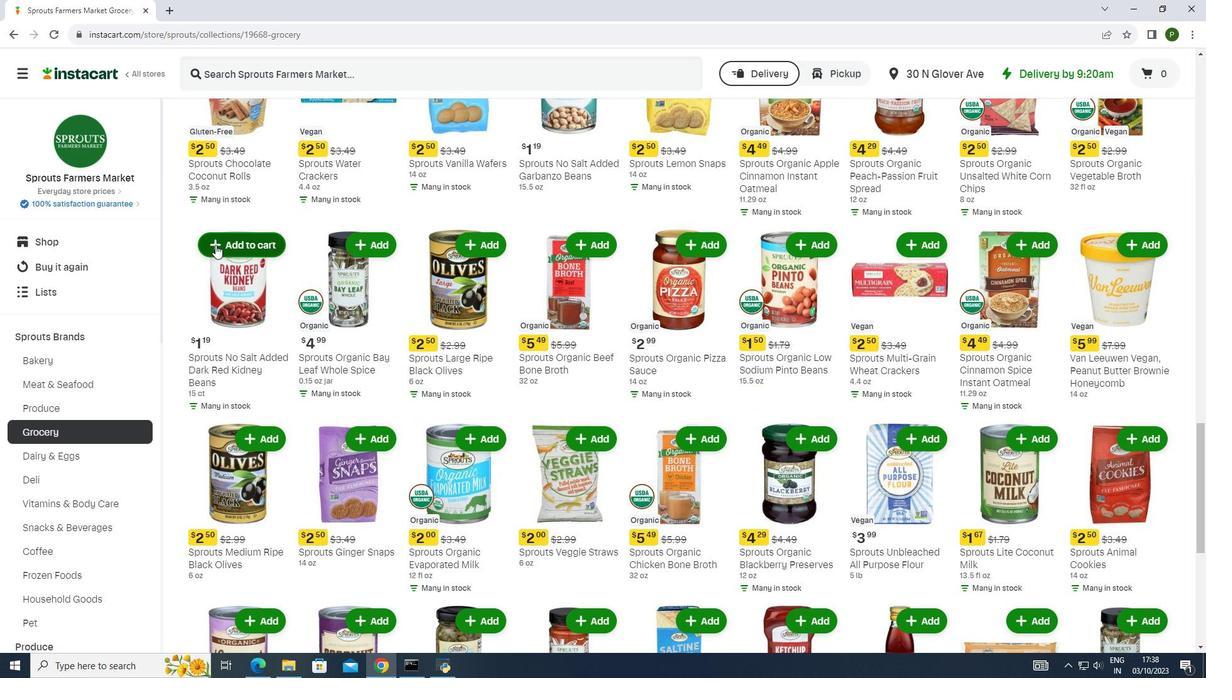 
Action: Mouse pressed left at (215, 245)
Screenshot: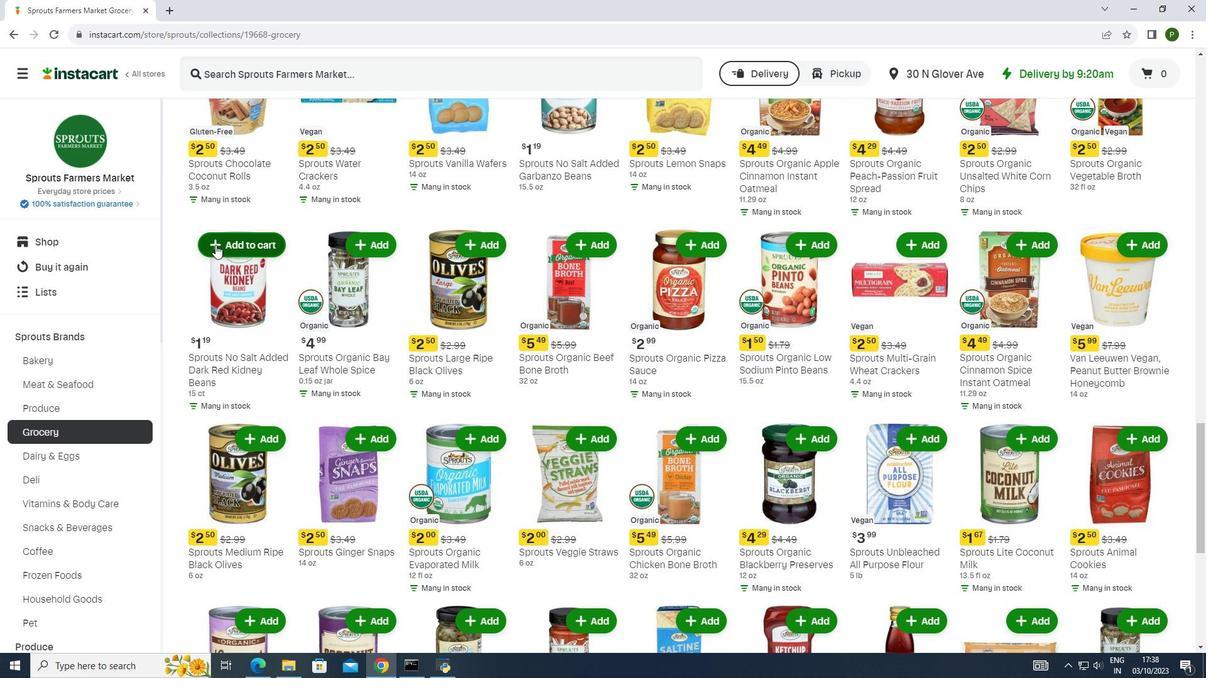 
